 Task: Find connections with filter location Maniar with filter topic #Personaldevelopmentwith filter profile language Spanish with filter current company Software Testing and QA Company | Testbytes with filter school Skill-Lync with filter industry Retail Building Materials and Garden Equipment with filter service category Management Consulting with filter keywords title Restaurant Manager
Action: Mouse moved to (482, 68)
Screenshot: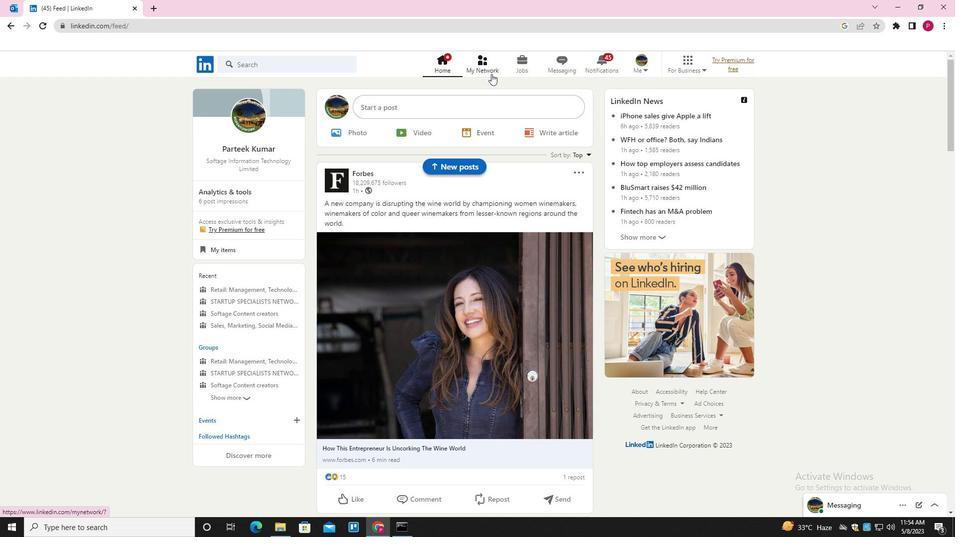 
Action: Mouse pressed left at (482, 68)
Screenshot: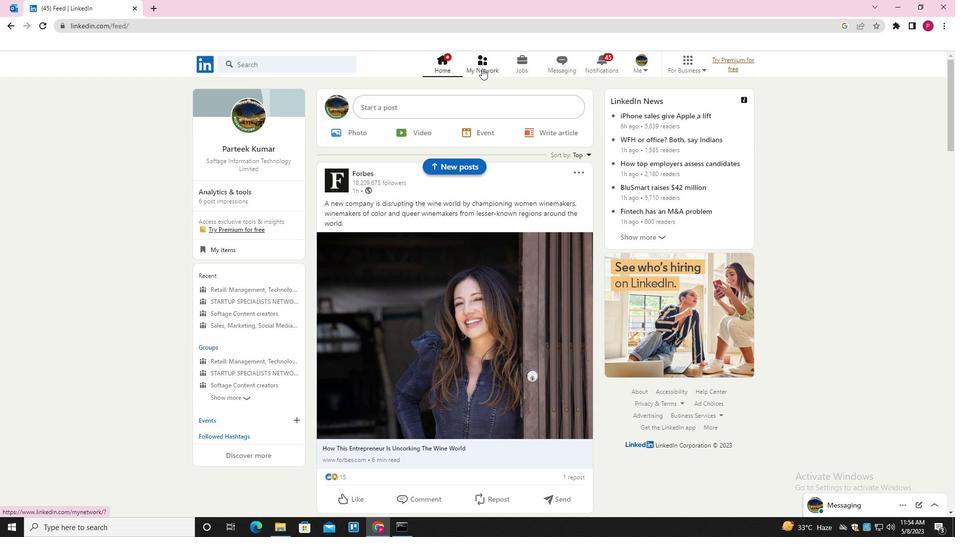 
Action: Mouse moved to (313, 124)
Screenshot: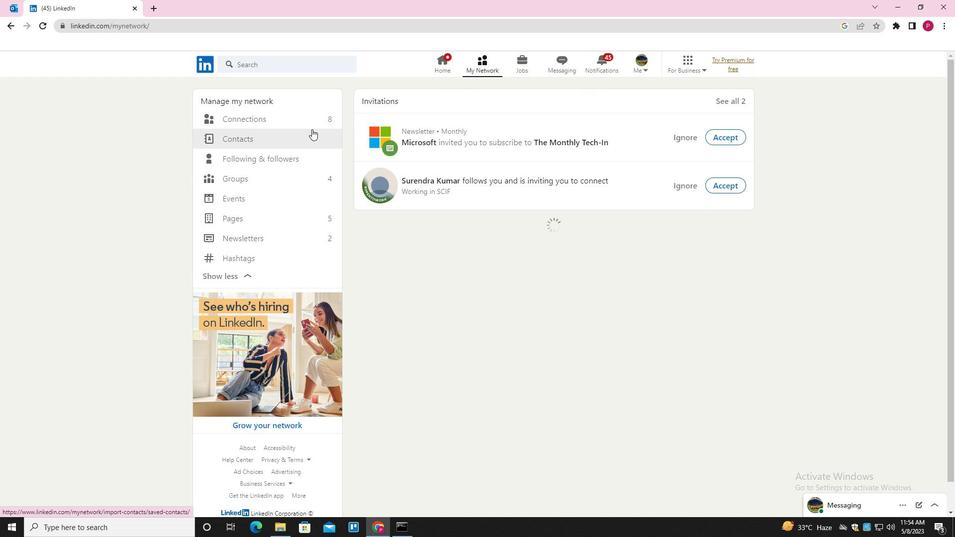 
Action: Mouse pressed left at (313, 124)
Screenshot: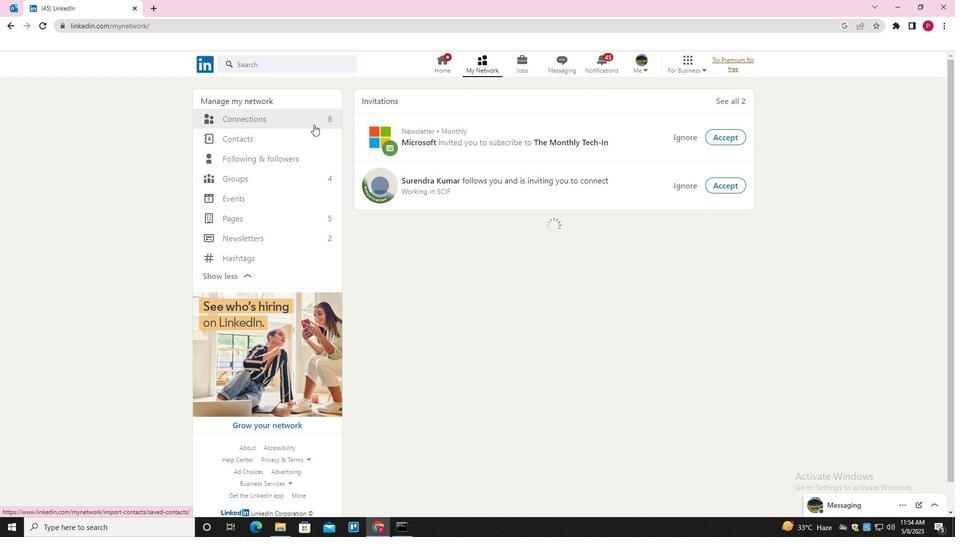 
Action: Mouse moved to (322, 122)
Screenshot: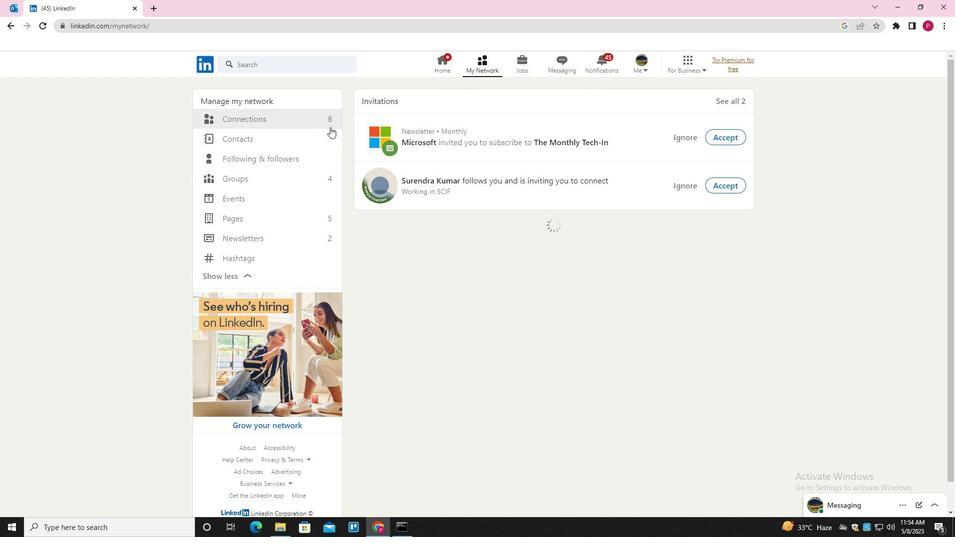 
Action: Mouse pressed left at (322, 122)
Screenshot: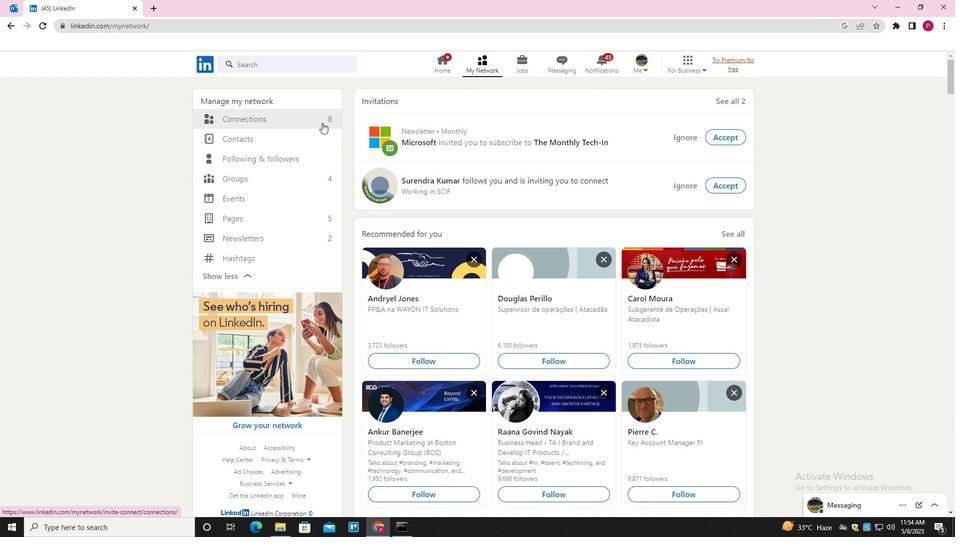 
Action: Mouse moved to (543, 117)
Screenshot: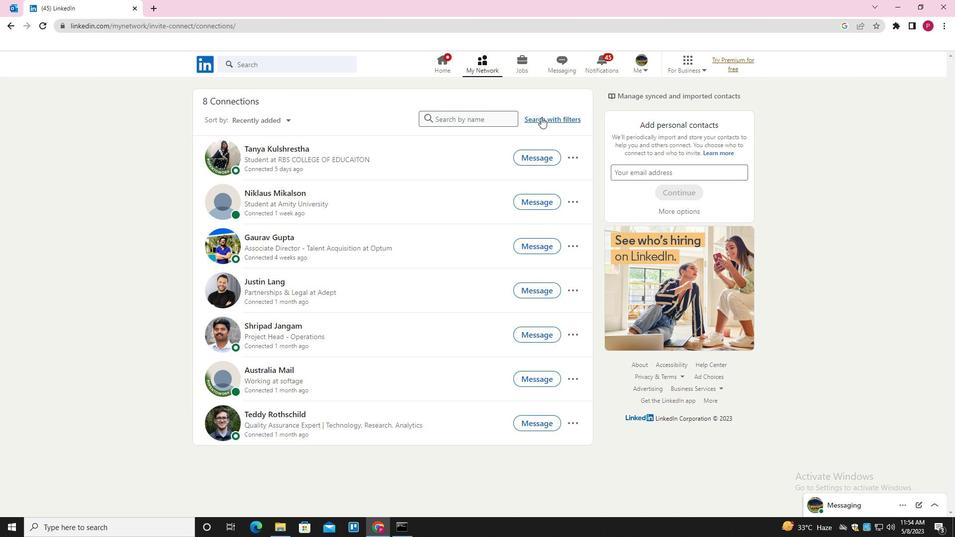 
Action: Mouse pressed left at (543, 117)
Screenshot: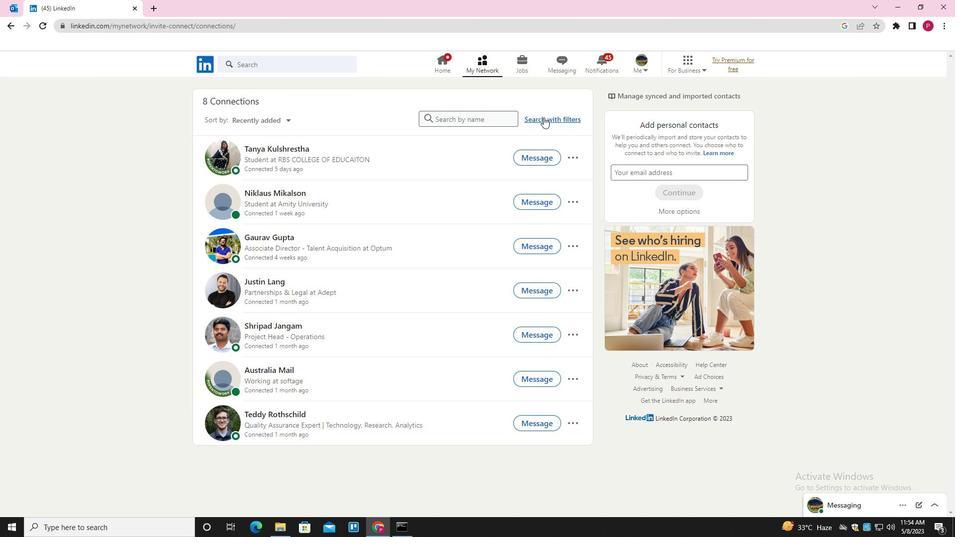
Action: Mouse moved to (513, 90)
Screenshot: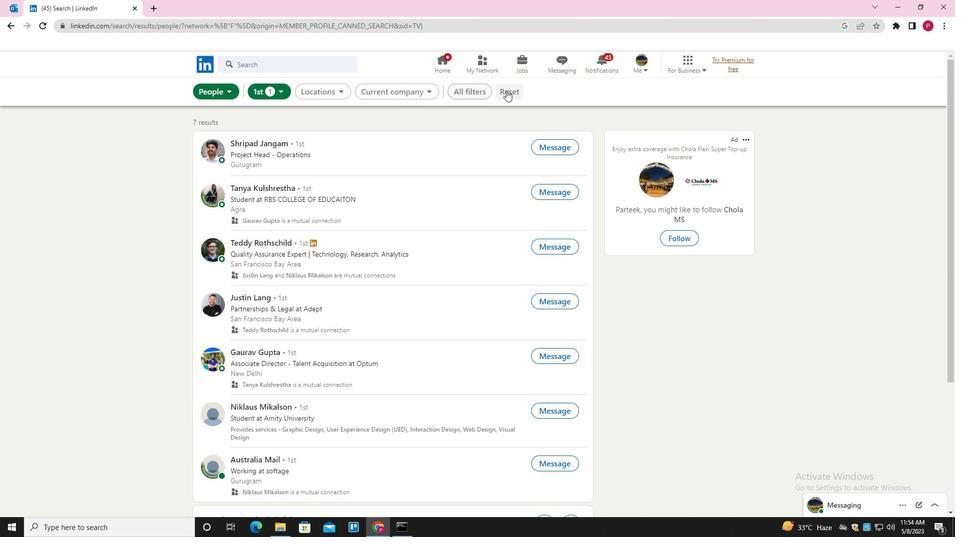 
Action: Mouse pressed left at (513, 90)
Screenshot: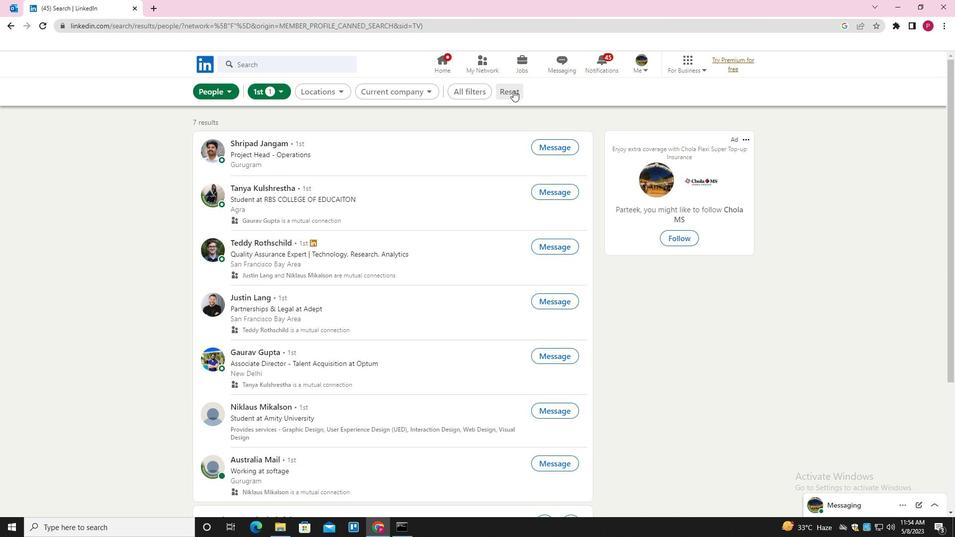 
Action: Mouse moved to (492, 91)
Screenshot: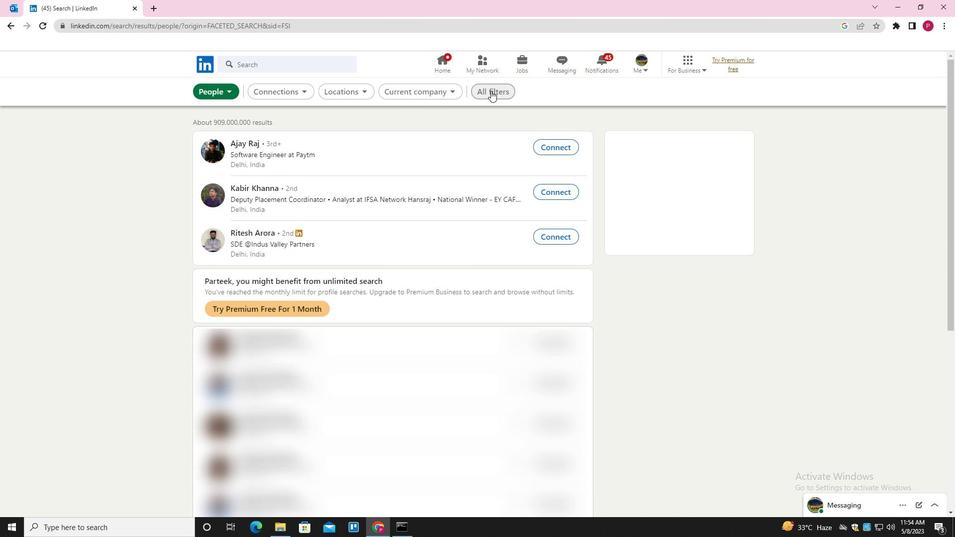 
Action: Mouse pressed left at (492, 91)
Screenshot: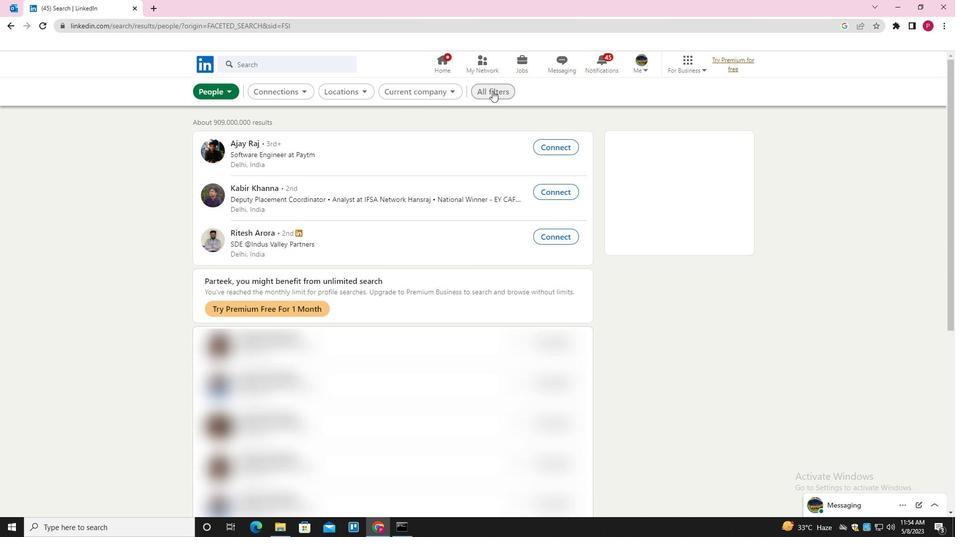 
Action: Mouse moved to (771, 269)
Screenshot: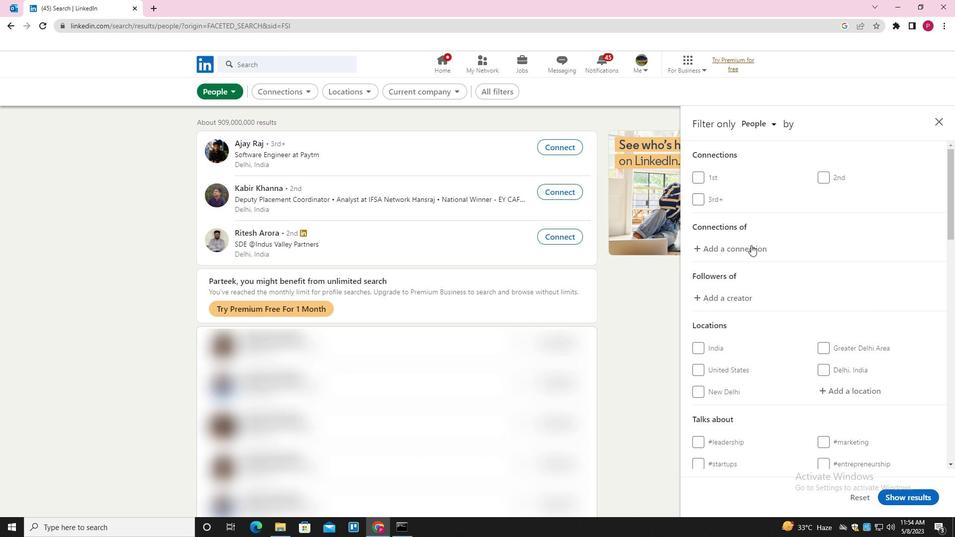 
Action: Mouse scrolled (771, 268) with delta (0, 0)
Screenshot: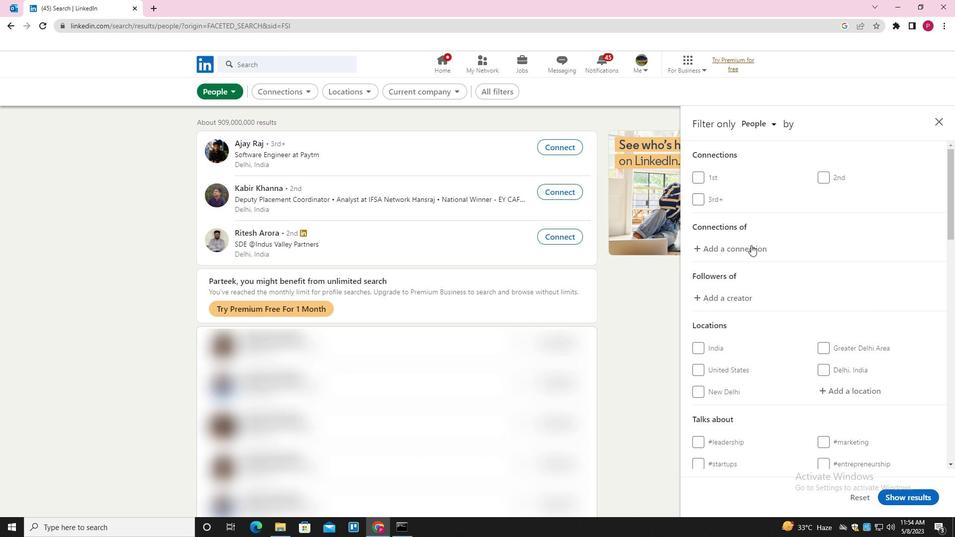 
Action: Mouse moved to (782, 282)
Screenshot: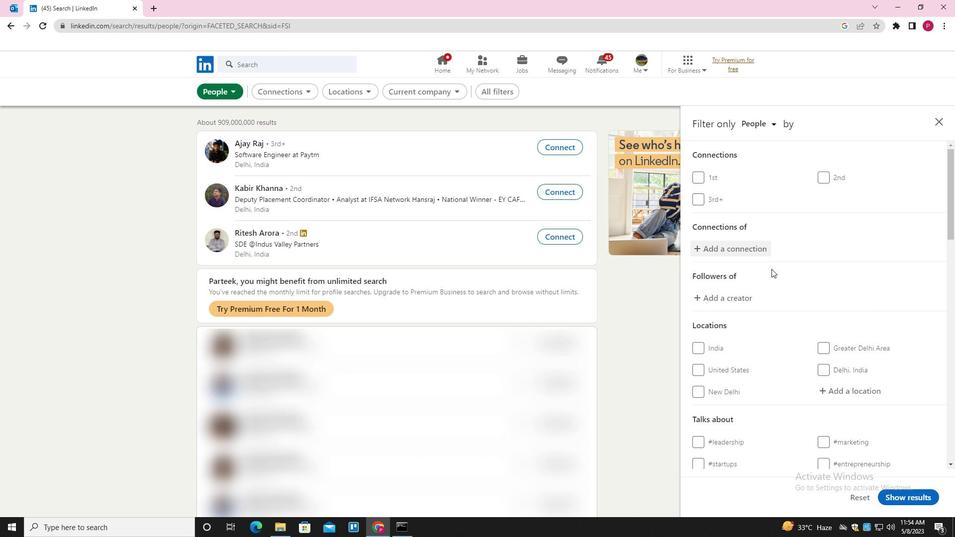 
Action: Mouse scrolled (782, 281) with delta (0, 0)
Screenshot: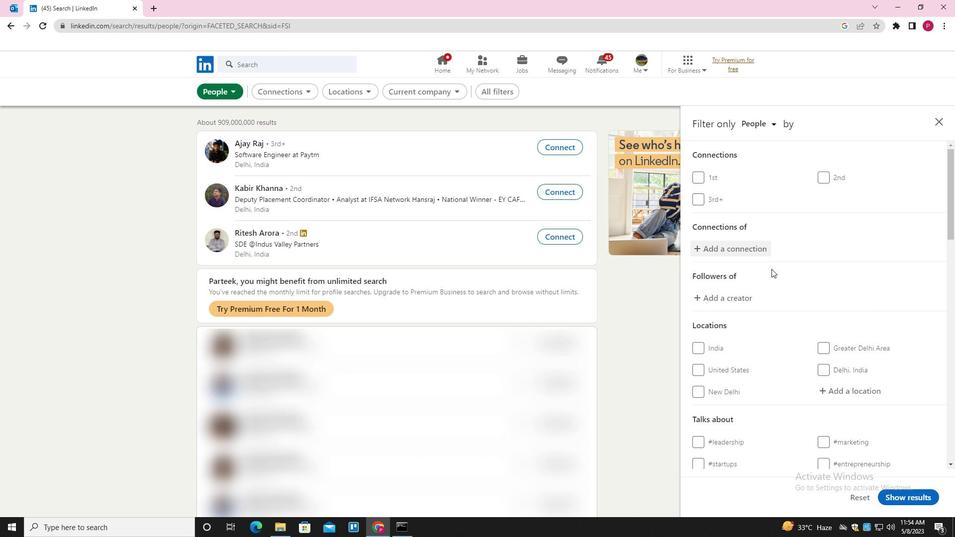
Action: Mouse moved to (857, 292)
Screenshot: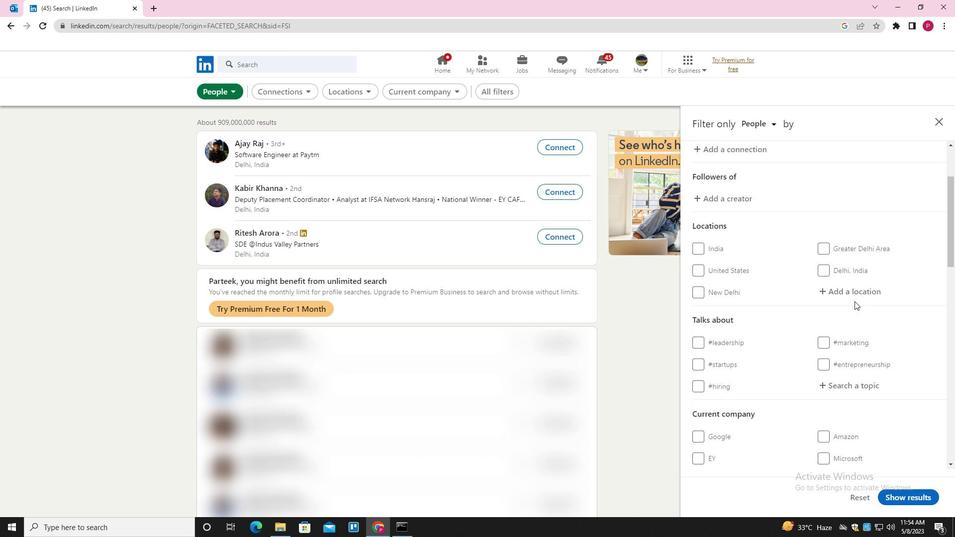 
Action: Mouse pressed left at (857, 292)
Screenshot: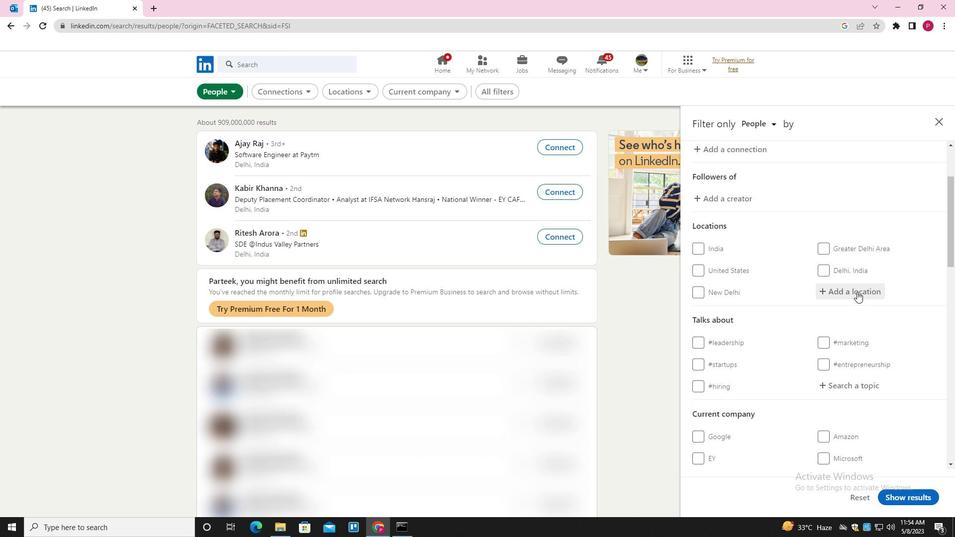 
Action: Key pressed <Key.shift><Key.shift><Key.shift><Key.shift><Key.shift><Key.shift><Key.shift><Key.shift><Key.shift><Key.shift><Key.shift><Key.shift><Key.shift>NANIAR<Key.backspace><Key.backspace><Key.backspace><Key.backspace><Key.backspace><Key.backspace><Key.shift><Key.shift>MANIAR<Key.down><Key.enter>
Screenshot: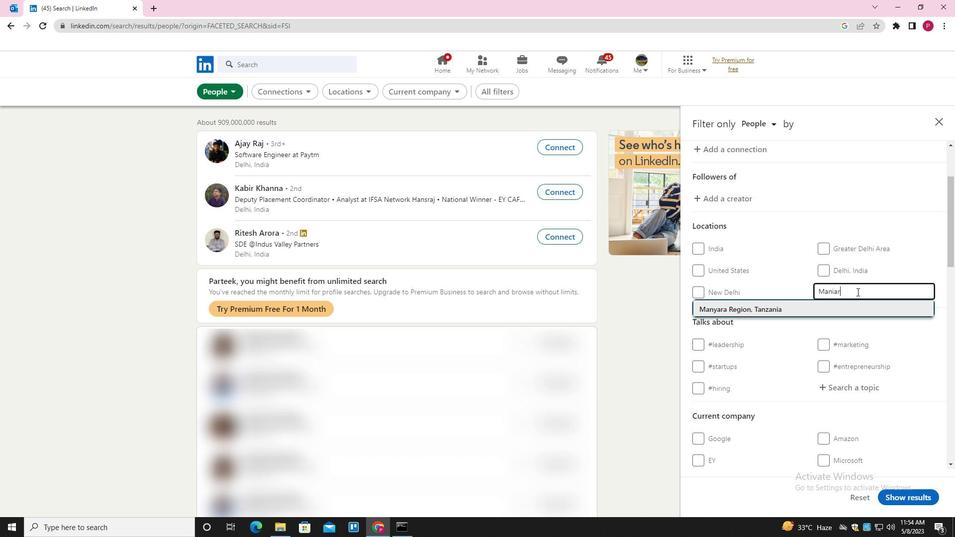 
Action: Mouse moved to (854, 323)
Screenshot: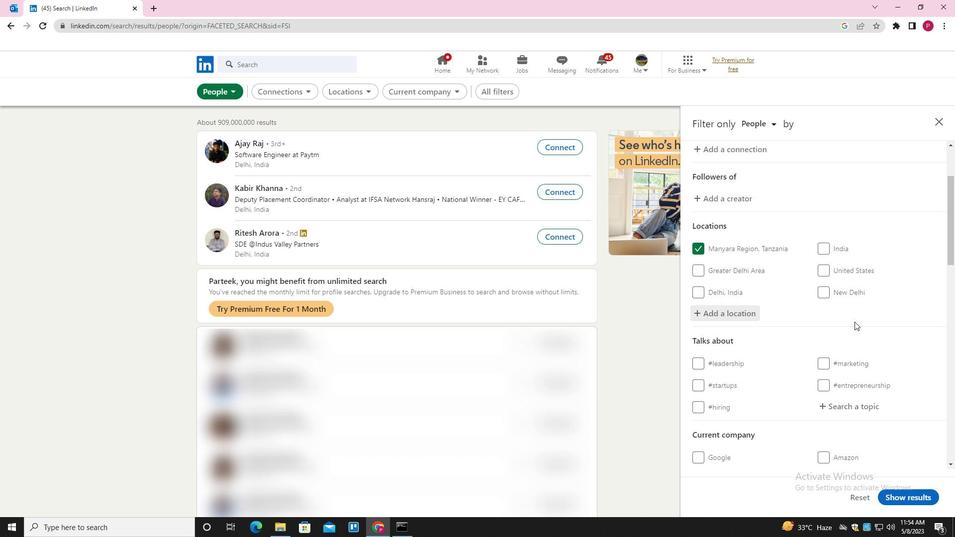 
Action: Mouse scrolled (854, 322) with delta (0, 0)
Screenshot: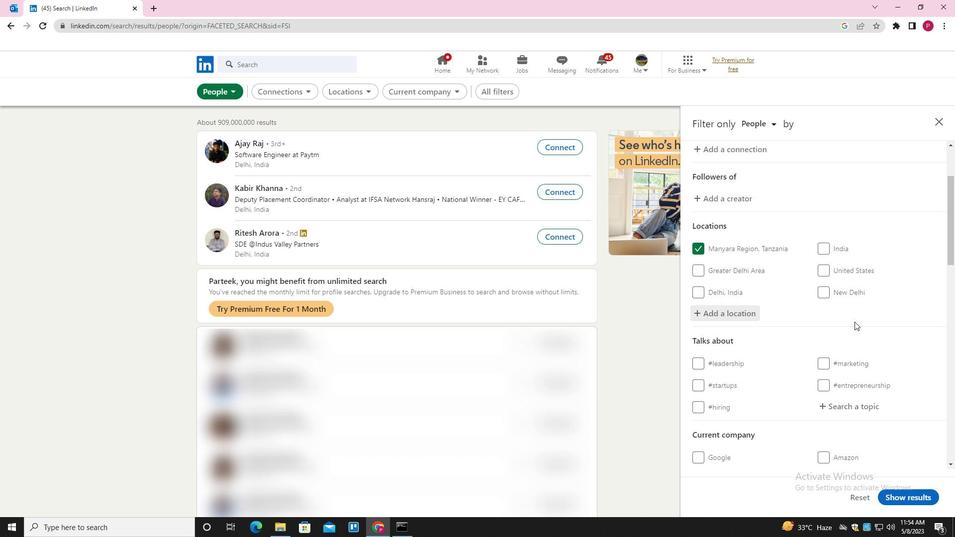 
Action: Mouse moved to (854, 323)
Screenshot: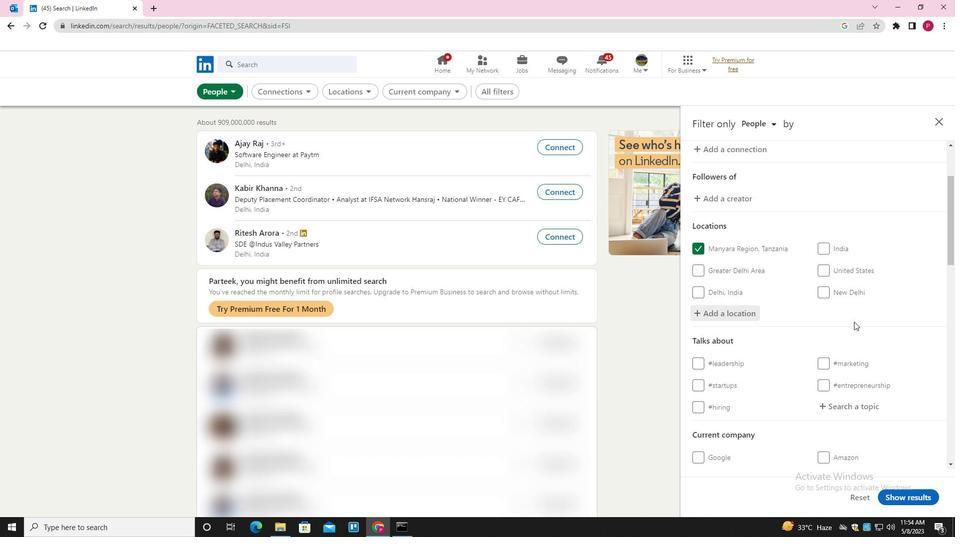 
Action: Mouse scrolled (854, 323) with delta (0, 0)
Screenshot: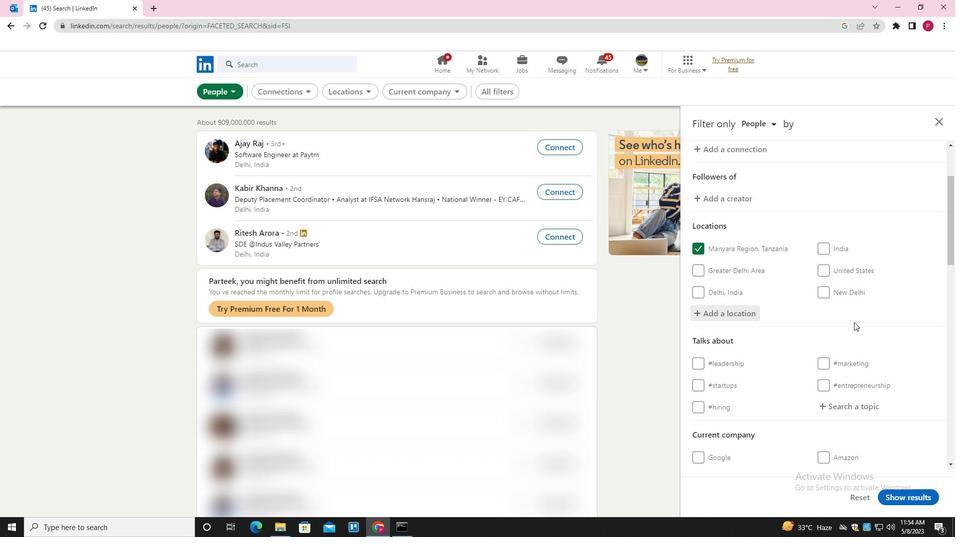 
Action: Mouse scrolled (854, 323) with delta (0, 0)
Screenshot: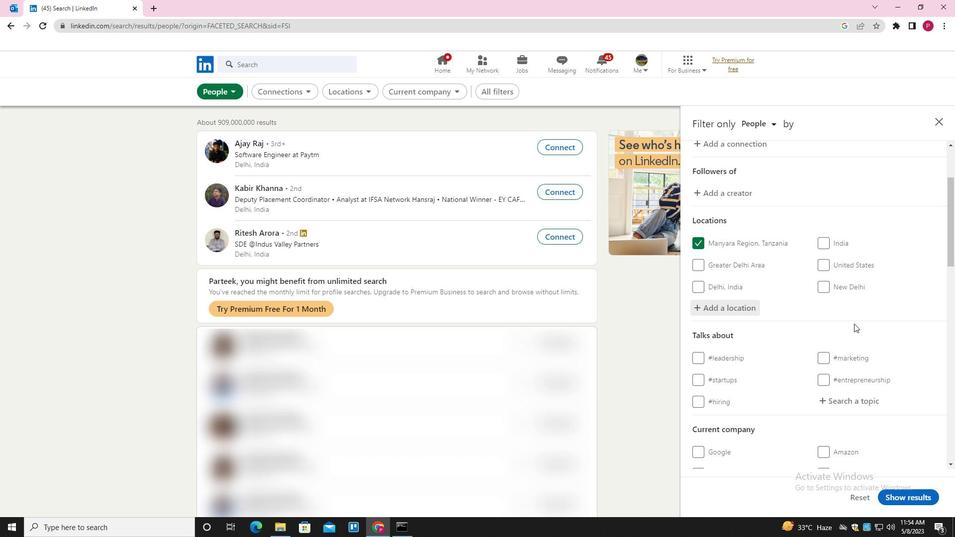 
Action: Mouse moved to (849, 255)
Screenshot: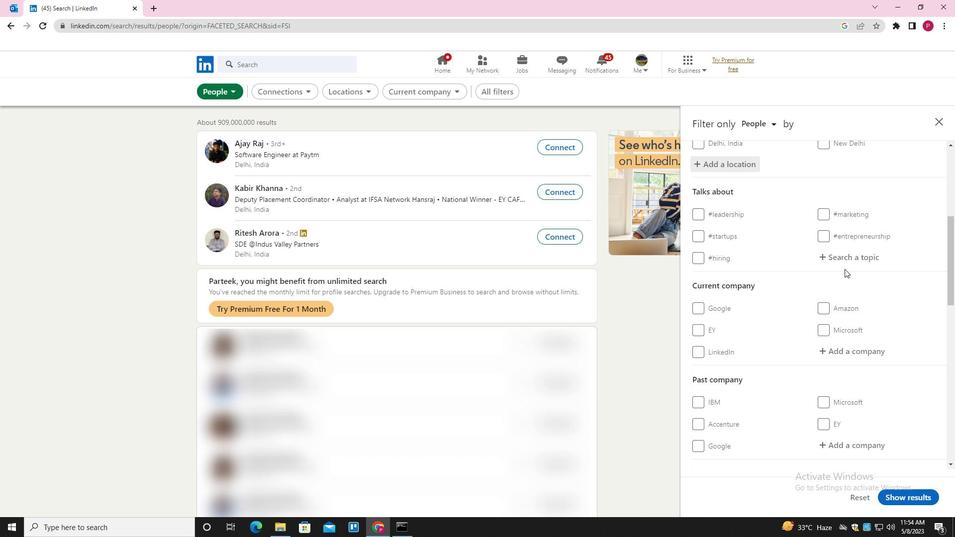 
Action: Mouse pressed left at (849, 255)
Screenshot: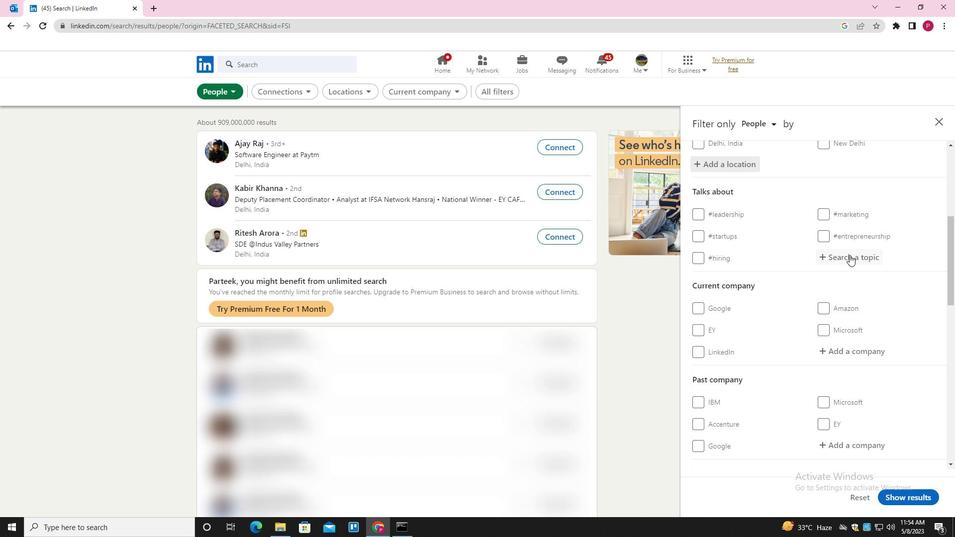 
Action: Key pressed PERSONALDEVELOPMENT<Key.down><Key.enter>
Screenshot: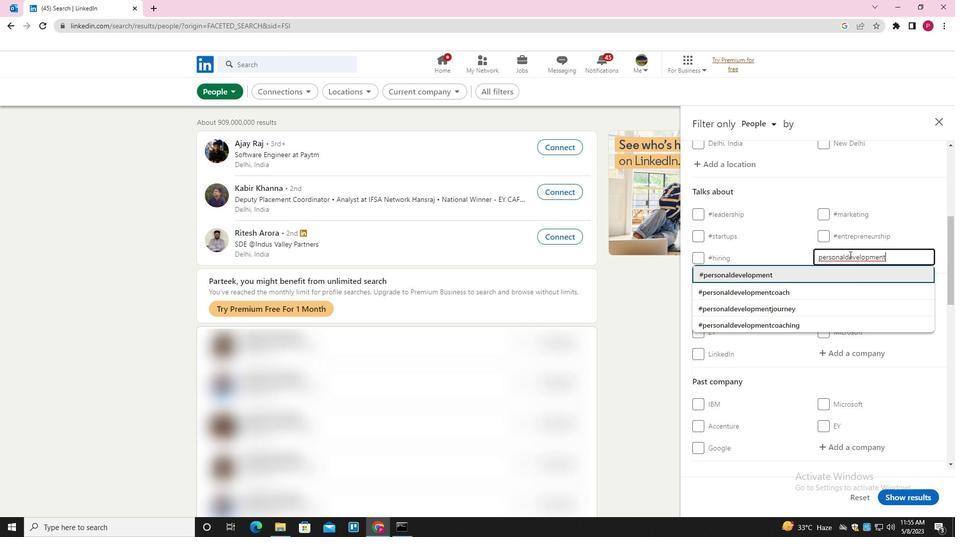 
Action: Mouse moved to (837, 269)
Screenshot: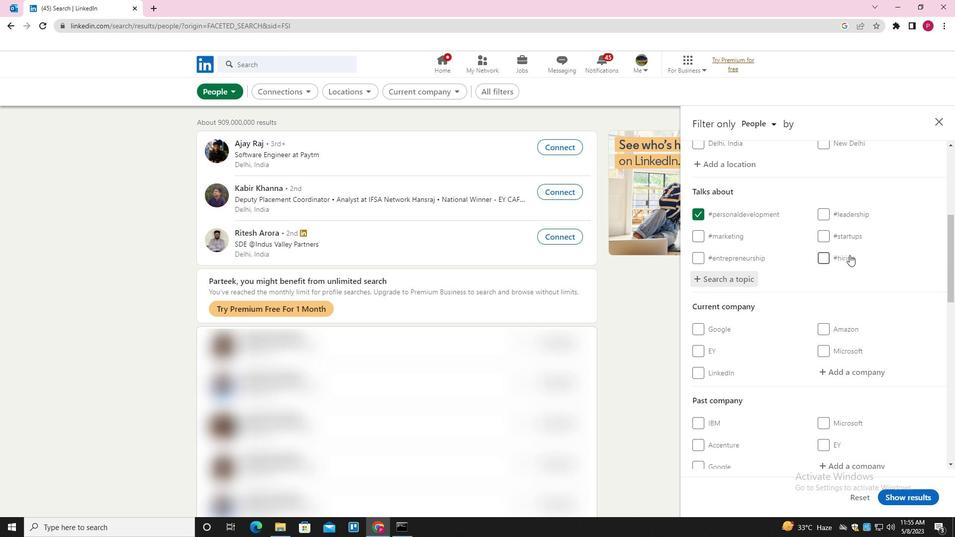 
Action: Mouse scrolled (837, 268) with delta (0, 0)
Screenshot: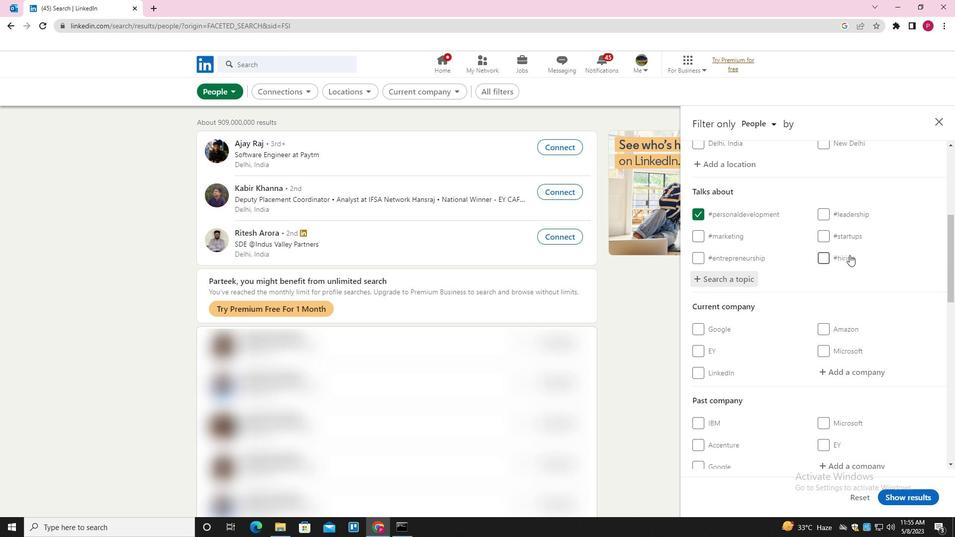 
Action: Mouse moved to (835, 279)
Screenshot: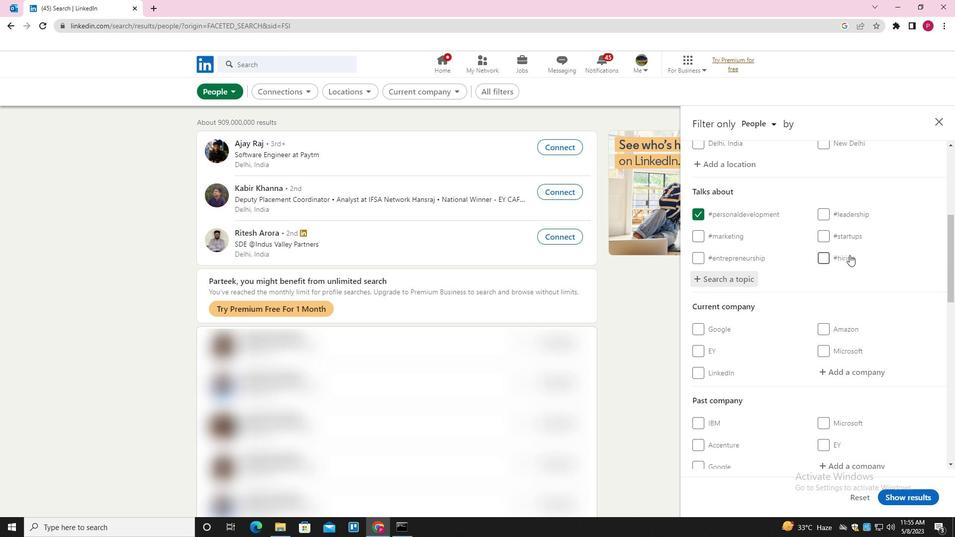 
Action: Mouse scrolled (835, 279) with delta (0, 0)
Screenshot: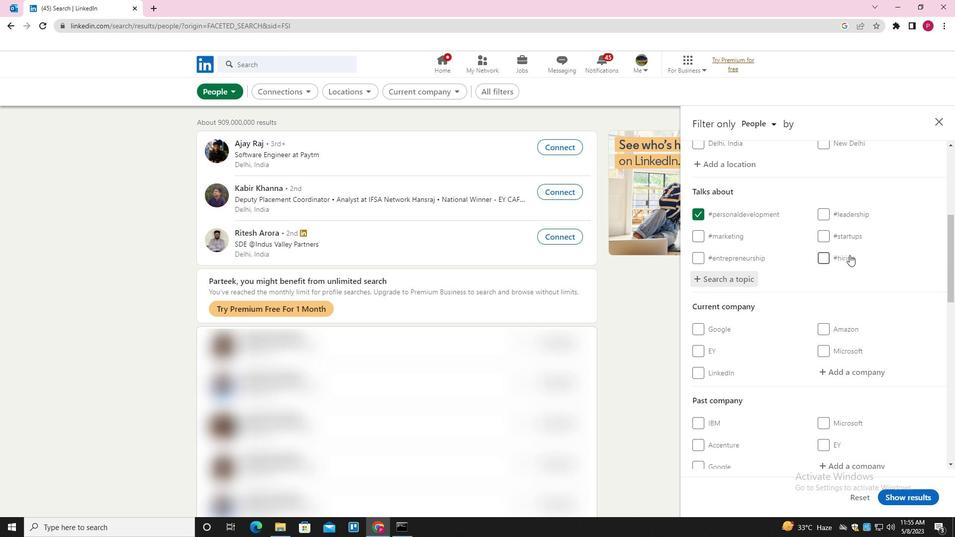 
Action: Mouse moved to (832, 291)
Screenshot: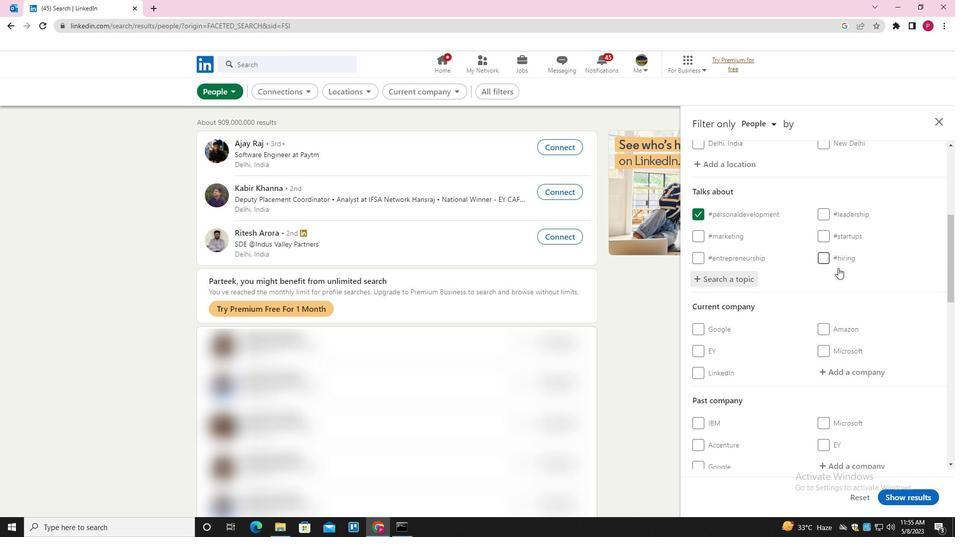 
Action: Mouse scrolled (832, 290) with delta (0, 0)
Screenshot: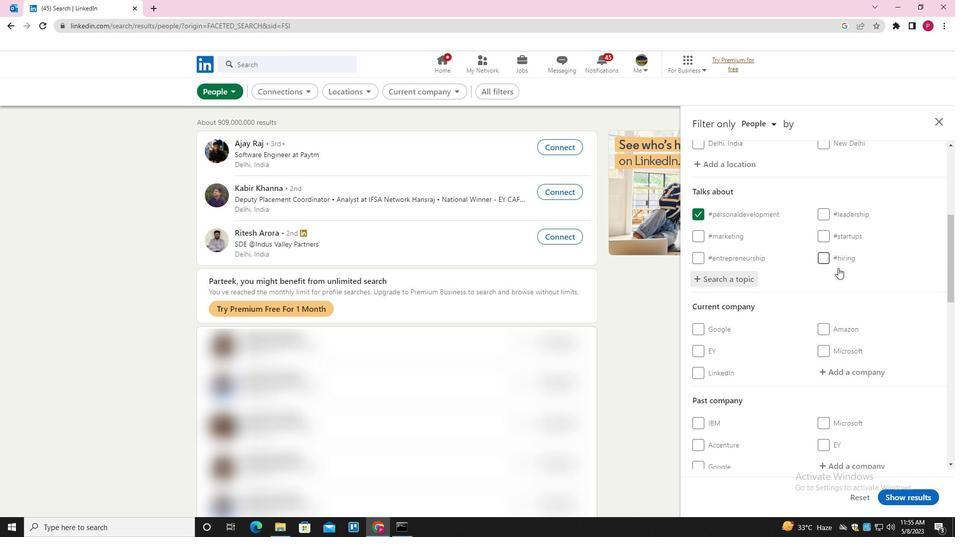 
Action: Mouse moved to (829, 298)
Screenshot: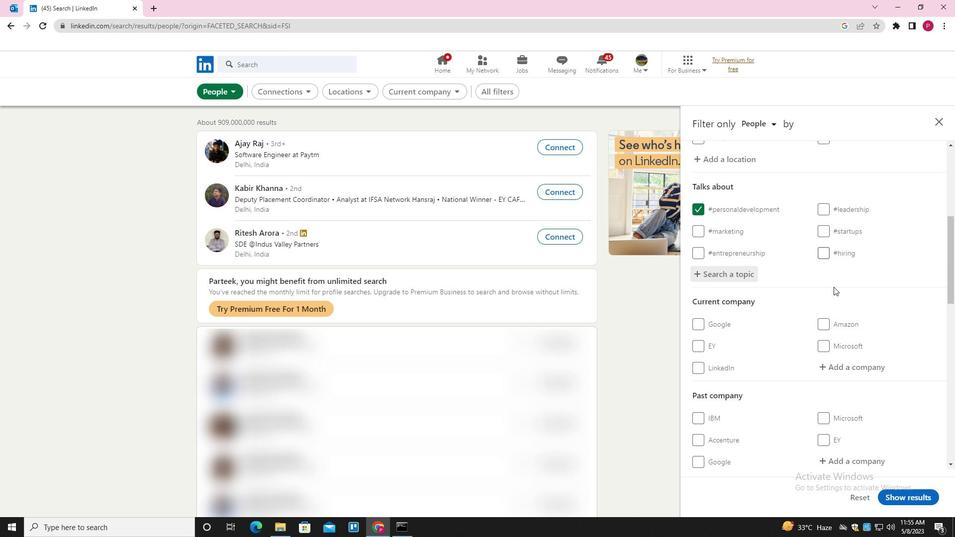 
Action: Mouse scrolled (829, 297) with delta (0, 0)
Screenshot: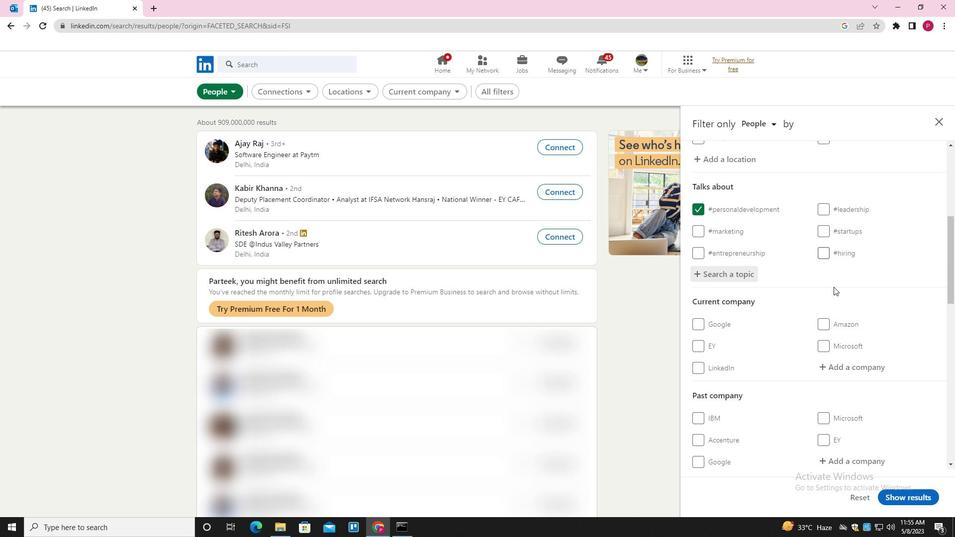
Action: Mouse moved to (824, 308)
Screenshot: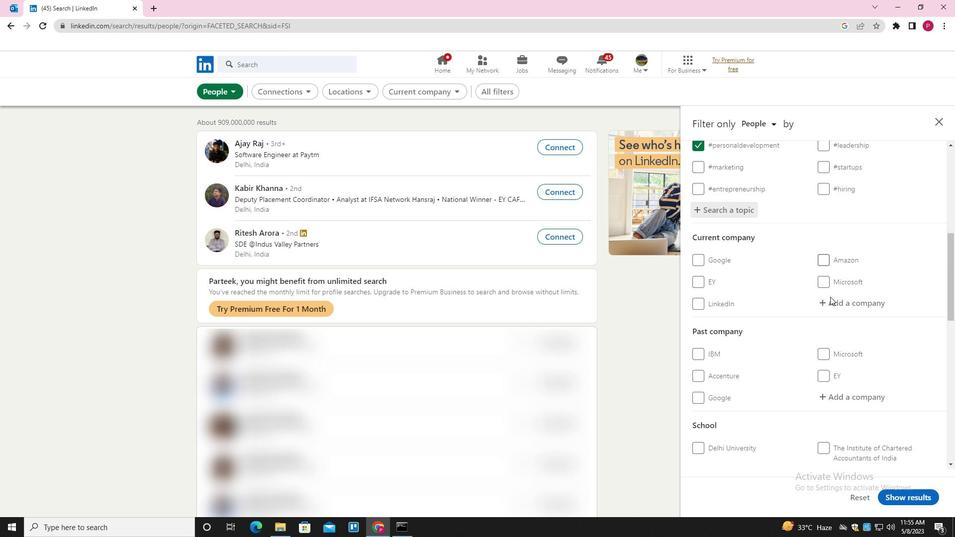 
Action: Mouse scrolled (824, 308) with delta (0, 0)
Screenshot: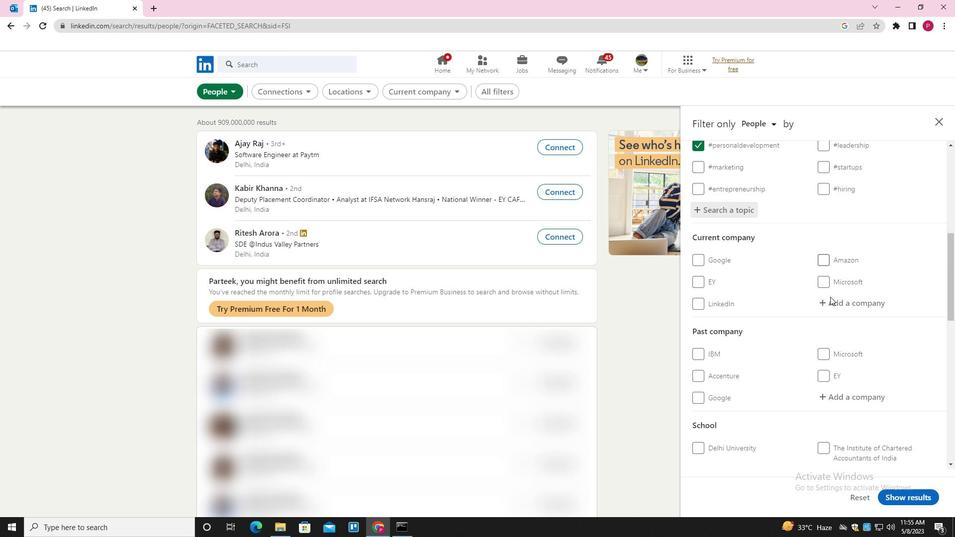 
Action: Mouse moved to (786, 332)
Screenshot: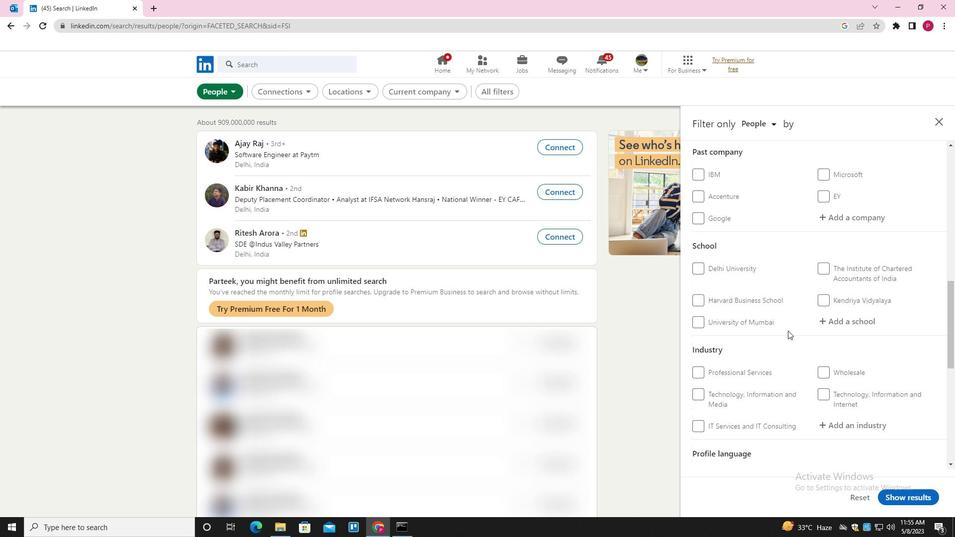 
Action: Mouse scrolled (786, 331) with delta (0, 0)
Screenshot: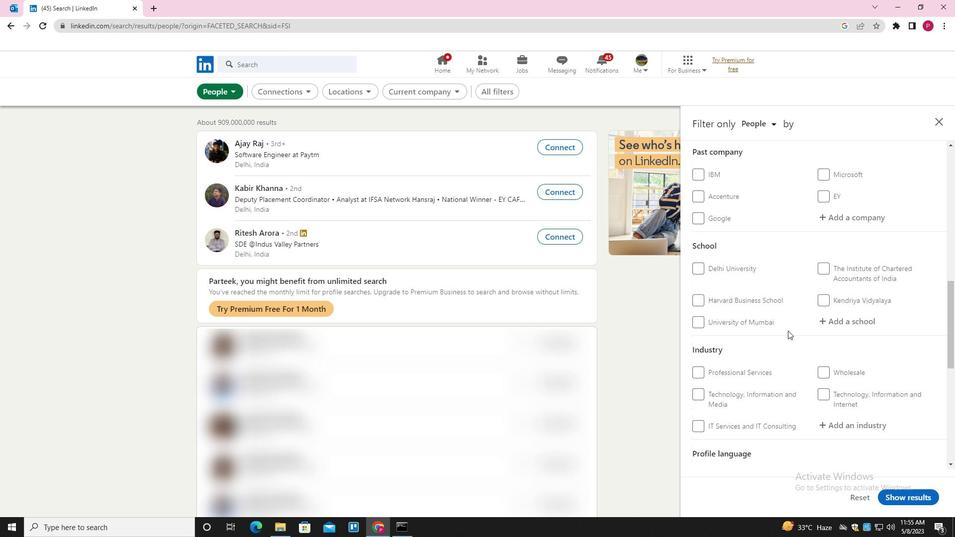 
Action: Mouse scrolled (786, 331) with delta (0, 0)
Screenshot: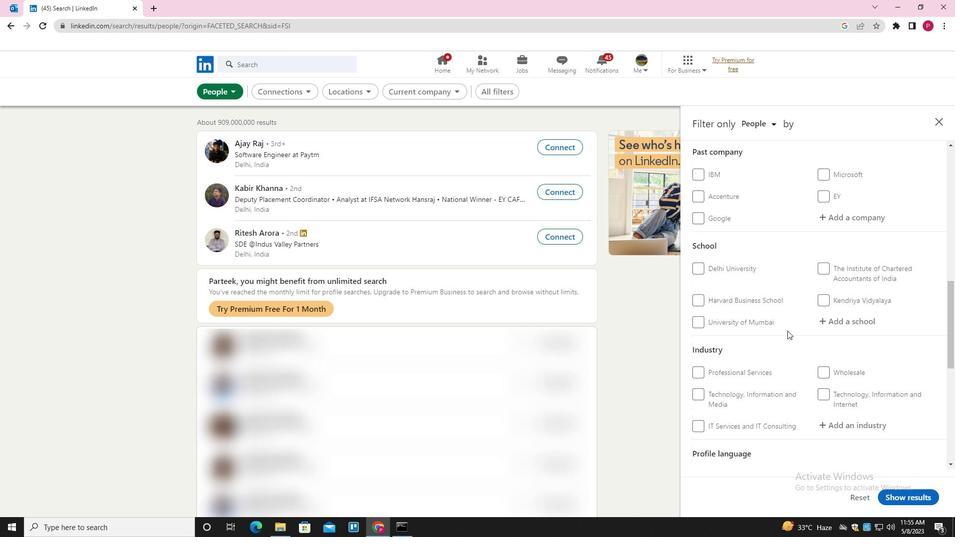 
Action: Mouse scrolled (786, 331) with delta (0, 0)
Screenshot: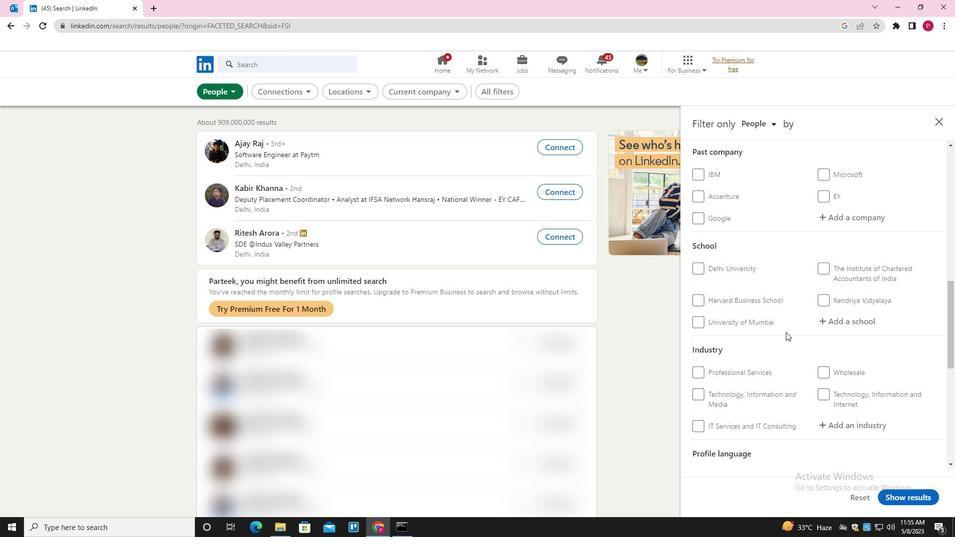 
Action: Mouse scrolled (786, 331) with delta (0, 0)
Screenshot: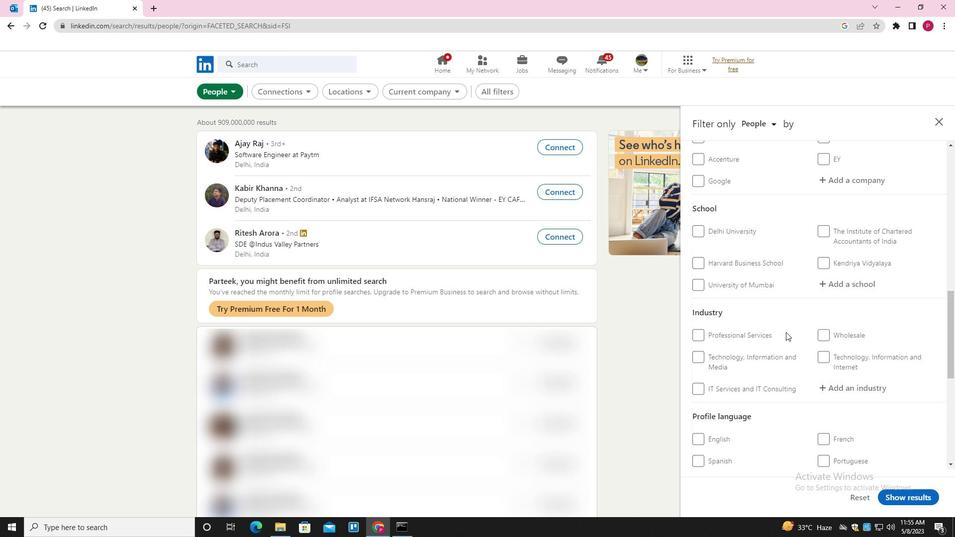 
Action: Mouse scrolled (786, 331) with delta (0, 0)
Screenshot: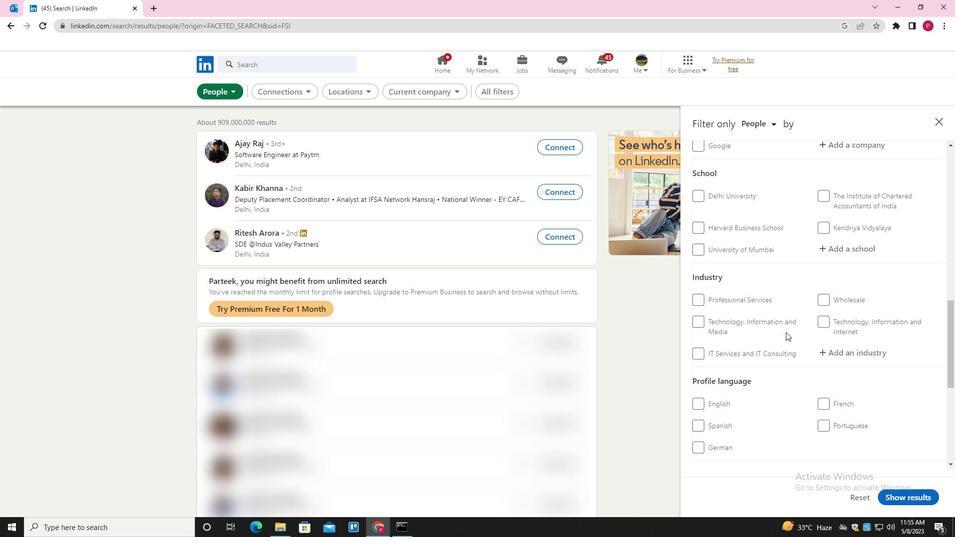 
Action: Mouse moved to (703, 250)
Screenshot: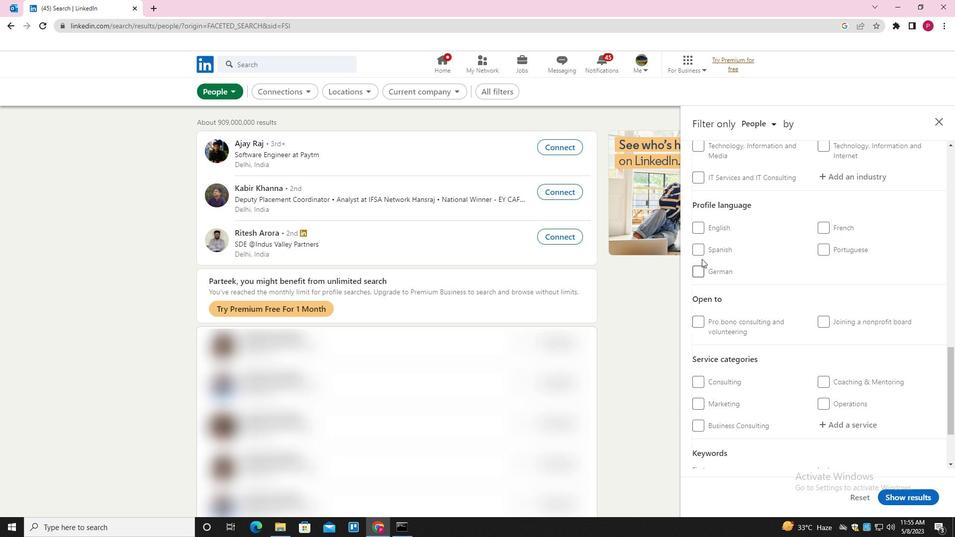 
Action: Mouse pressed left at (703, 250)
Screenshot: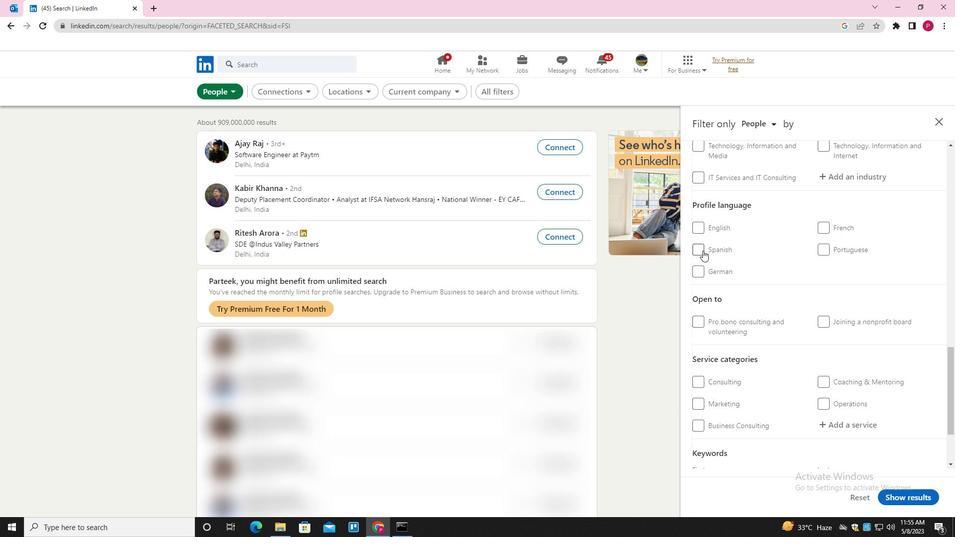 
Action: Mouse moved to (769, 290)
Screenshot: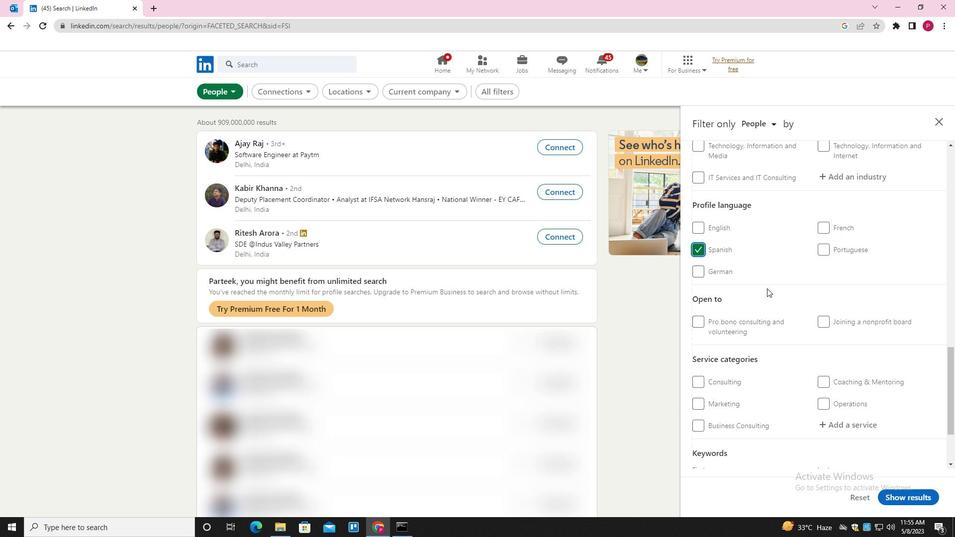 
Action: Mouse scrolled (769, 291) with delta (0, 0)
Screenshot: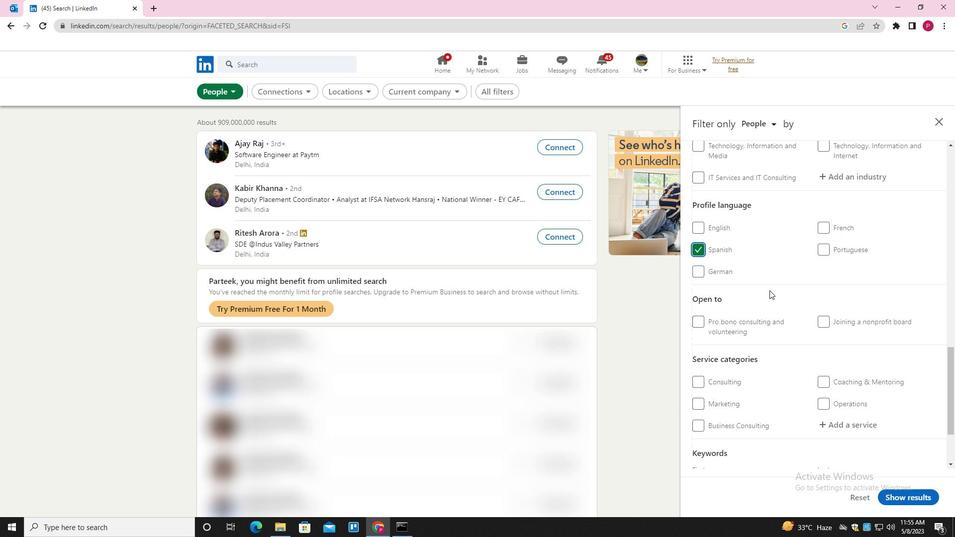 
Action: Mouse scrolled (769, 291) with delta (0, 0)
Screenshot: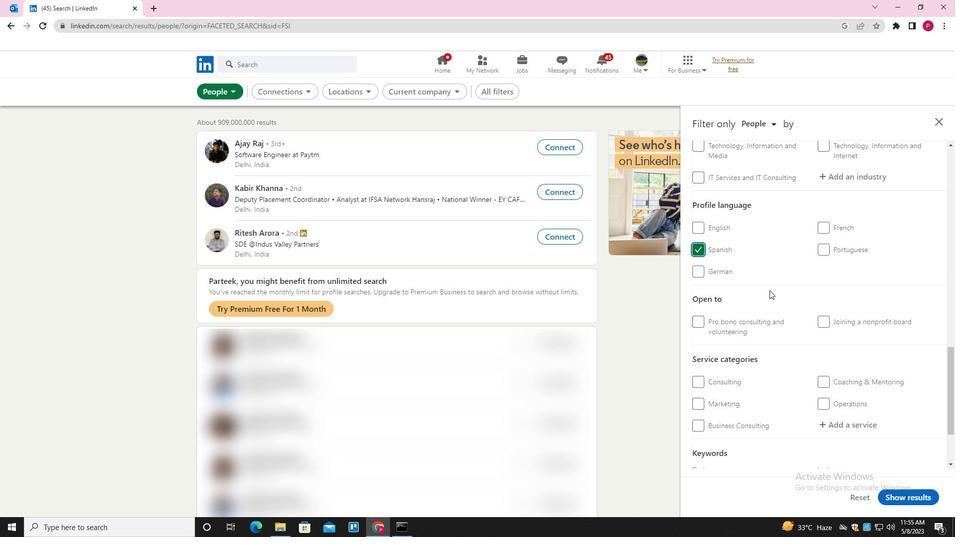 
Action: Mouse scrolled (769, 291) with delta (0, 0)
Screenshot: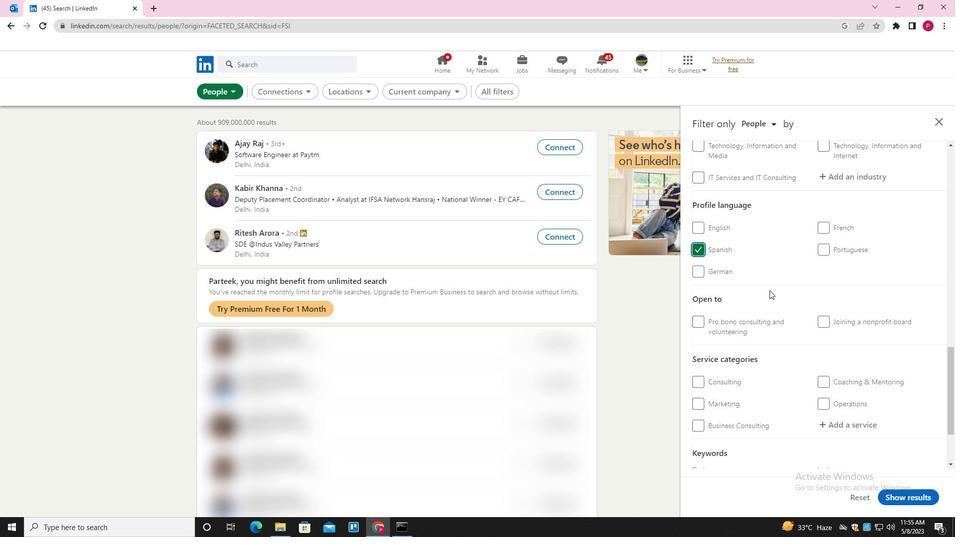 
Action: Mouse scrolled (769, 291) with delta (0, 0)
Screenshot: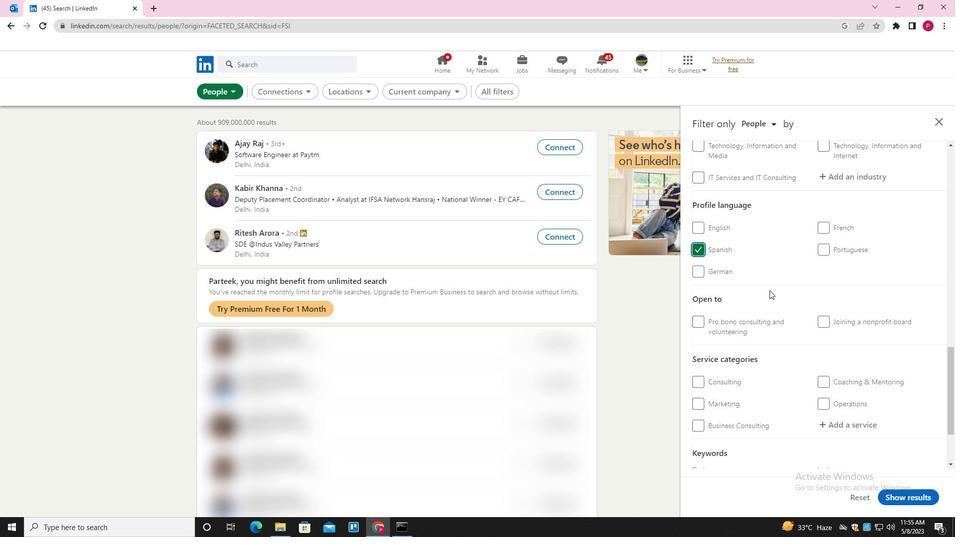 
Action: Mouse scrolled (769, 291) with delta (0, 0)
Screenshot: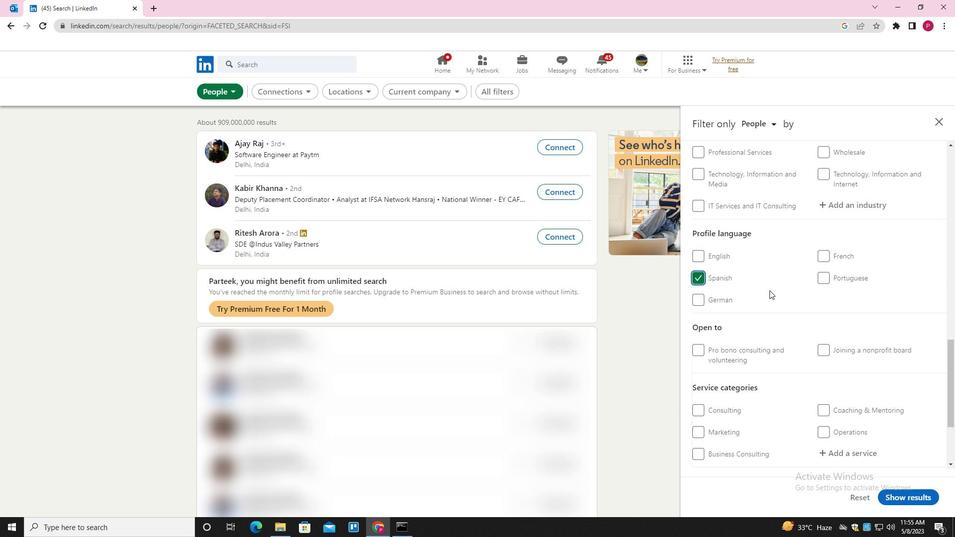 
Action: Mouse scrolled (769, 291) with delta (0, 0)
Screenshot: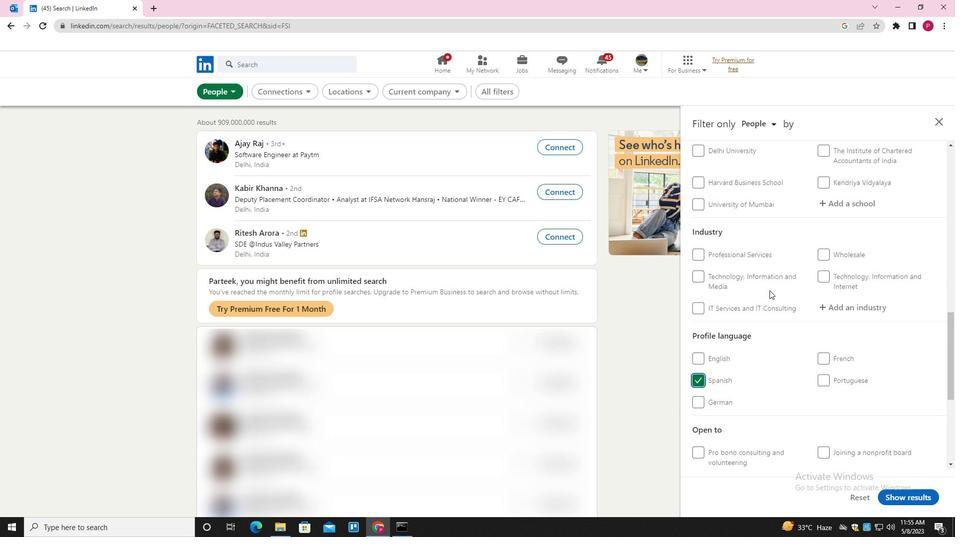 
Action: Mouse scrolled (769, 291) with delta (0, 0)
Screenshot: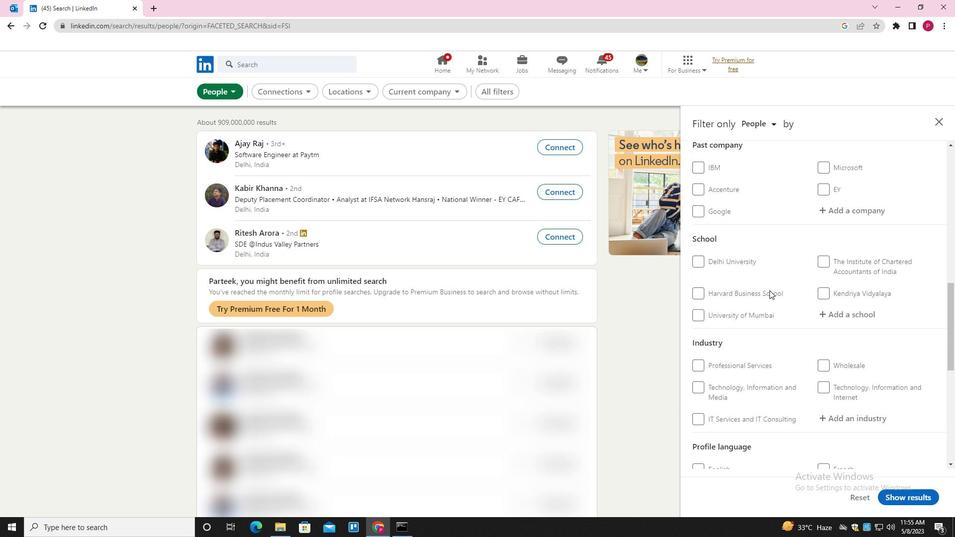 
Action: Mouse moved to (855, 220)
Screenshot: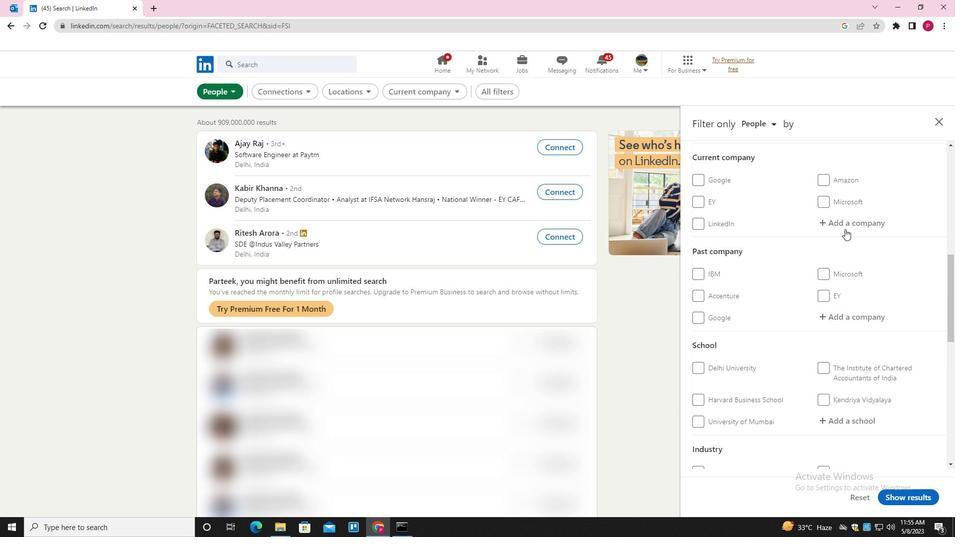 
Action: Mouse pressed left at (855, 220)
Screenshot: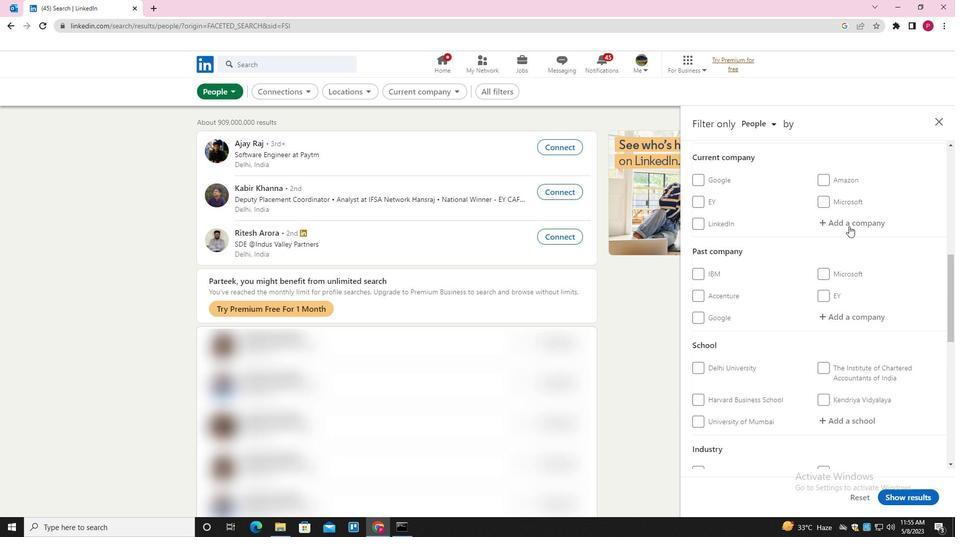 
Action: Mouse moved to (853, 222)
Screenshot: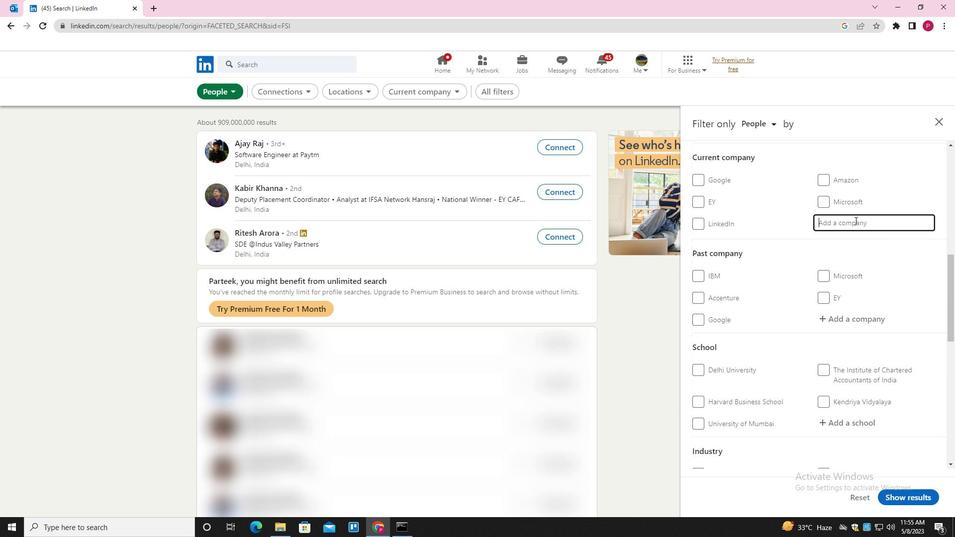 
Action: Key pressed <Key.shift>SOFTWARE<Key.space><Key.shift>TESTING<Key.space>AND<Key.space><Key.shift>QA<Key.space><Key.shift>COMPANT<Key.backspace>Y<Key.down><Key.enter>
Screenshot: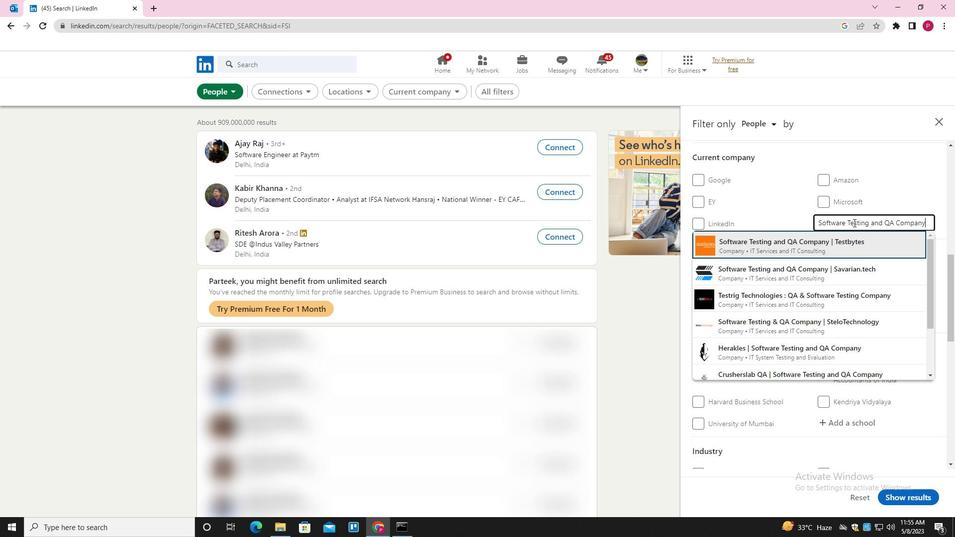 
Action: Mouse moved to (824, 301)
Screenshot: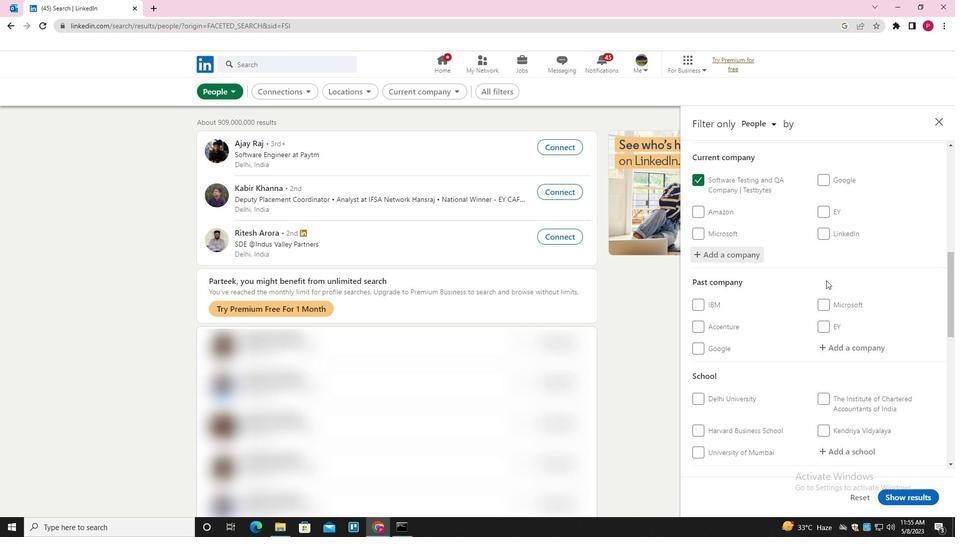 
Action: Mouse scrolled (824, 300) with delta (0, 0)
Screenshot: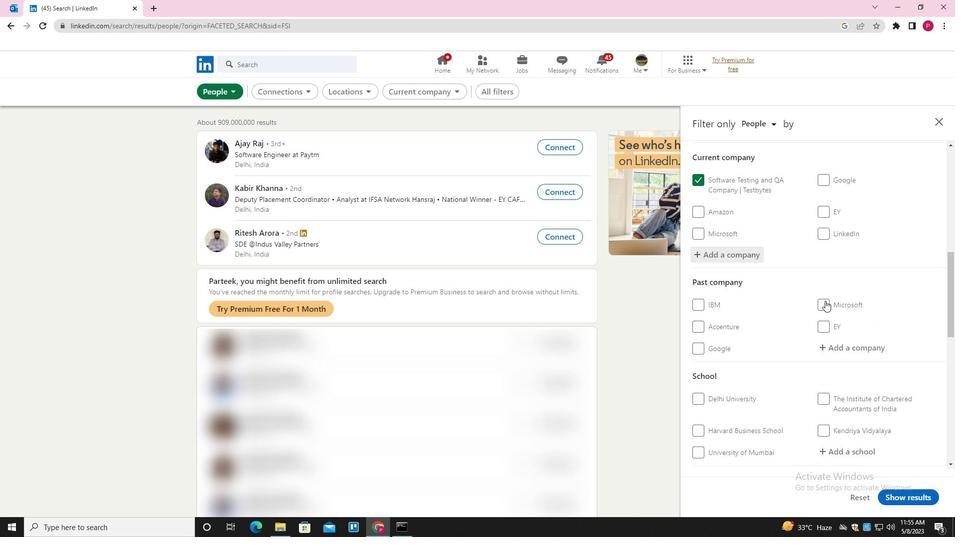 
Action: Mouse scrolled (824, 300) with delta (0, 0)
Screenshot: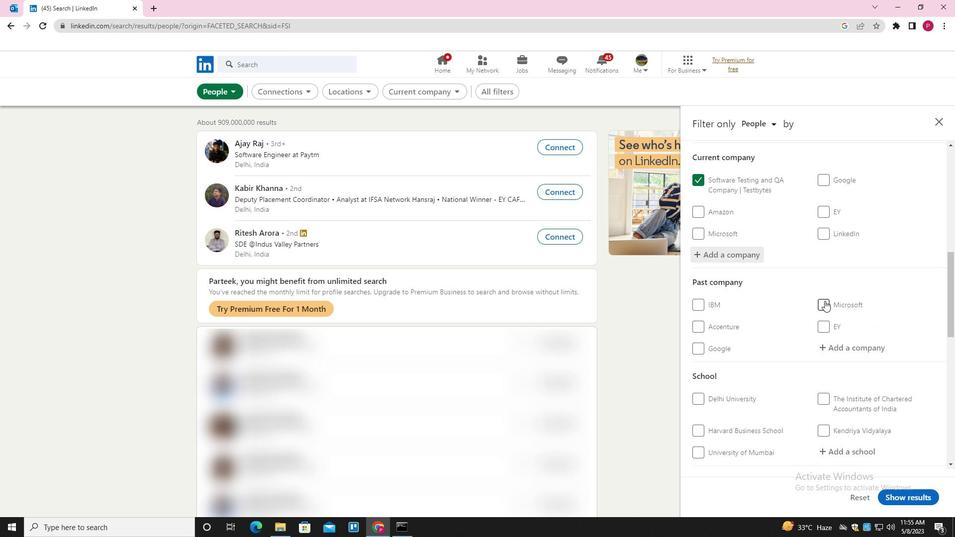 
Action: Mouse moved to (824, 302)
Screenshot: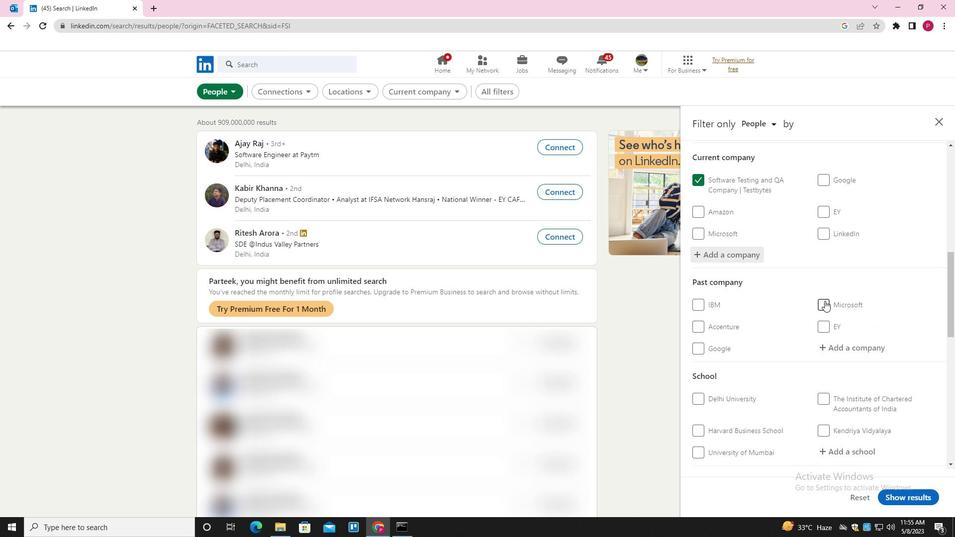 
Action: Mouse scrolled (824, 301) with delta (0, 0)
Screenshot: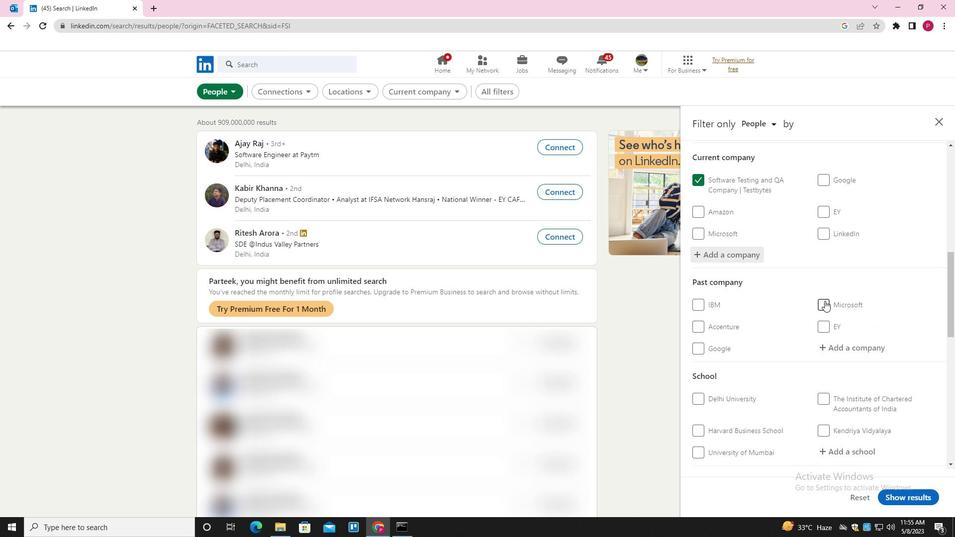 
Action: Mouse moved to (826, 306)
Screenshot: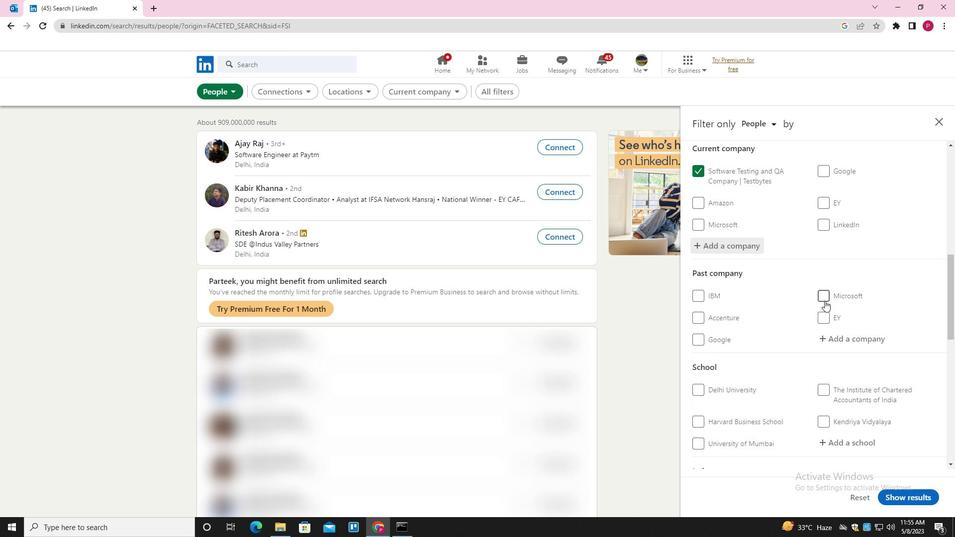 
Action: Mouse scrolled (826, 306) with delta (0, 0)
Screenshot: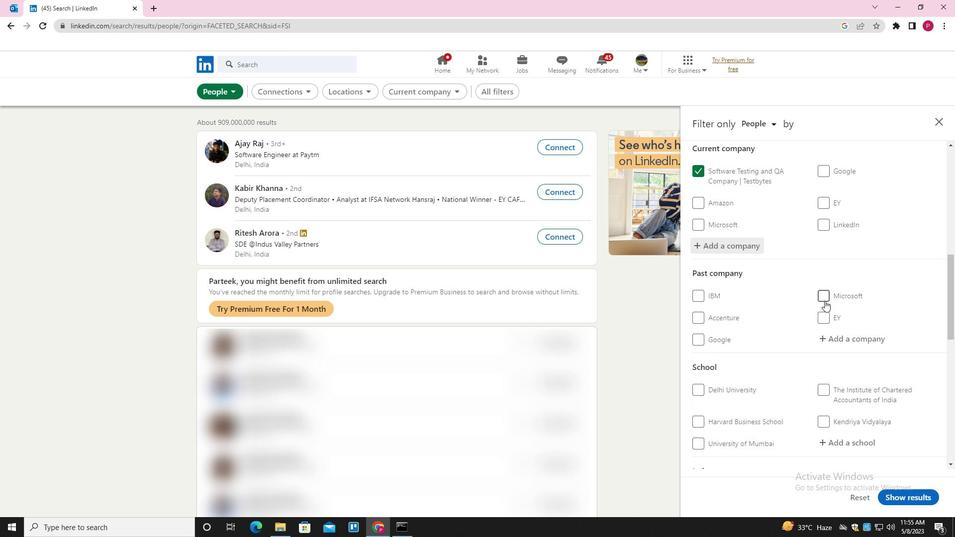 
Action: Mouse moved to (828, 308)
Screenshot: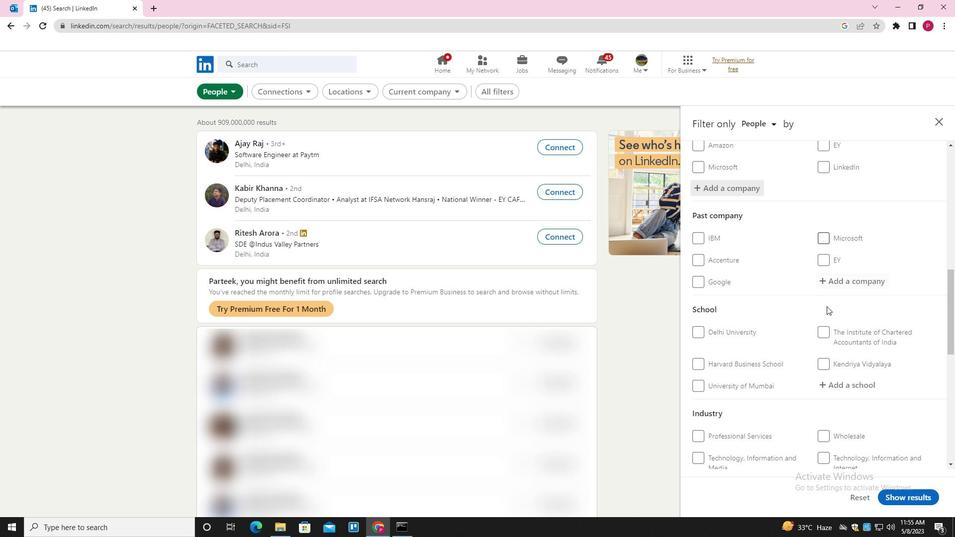 
Action: Mouse scrolled (828, 307) with delta (0, 0)
Screenshot: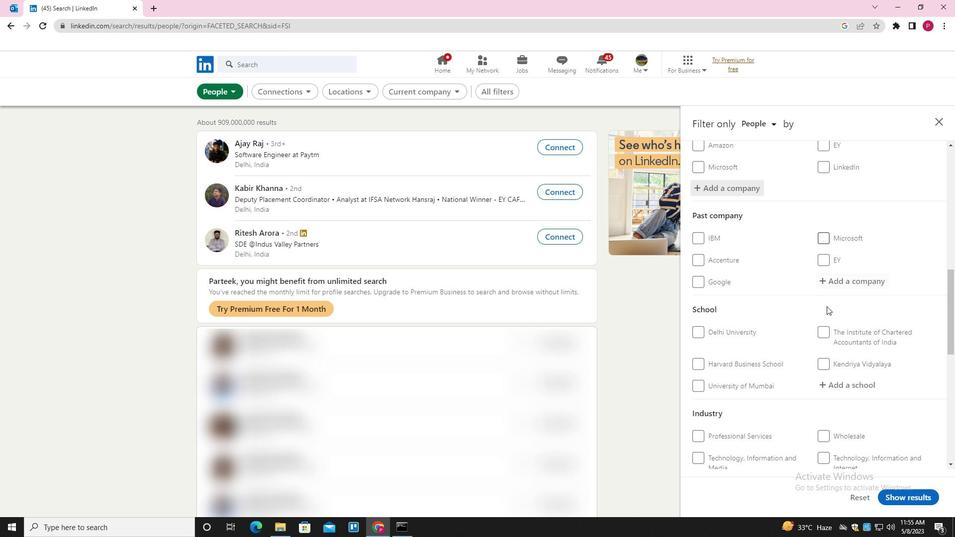 
Action: Mouse moved to (855, 201)
Screenshot: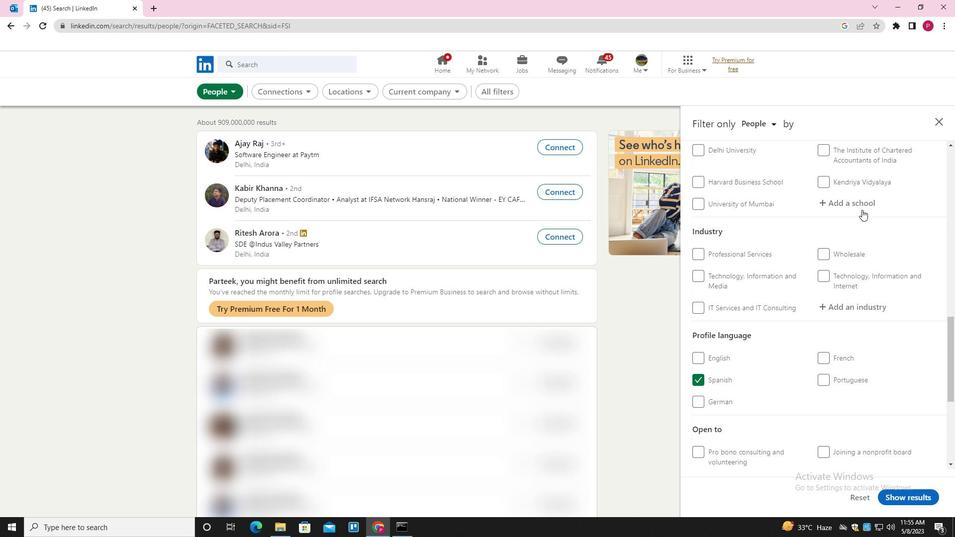 
Action: Mouse pressed left at (855, 201)
Screenshot: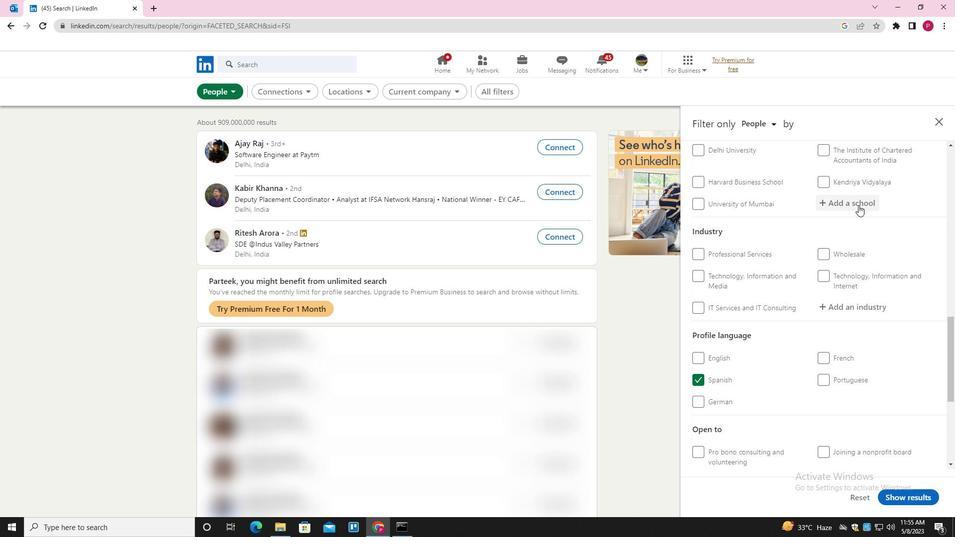 
Action: Key pressed <Key.shift><Key.shift><Key.shift><Key.shift><Key.shift><Key.shift><Key.shift><Key.shift><Key.shift><Key.shift>SKILL
Screenshot: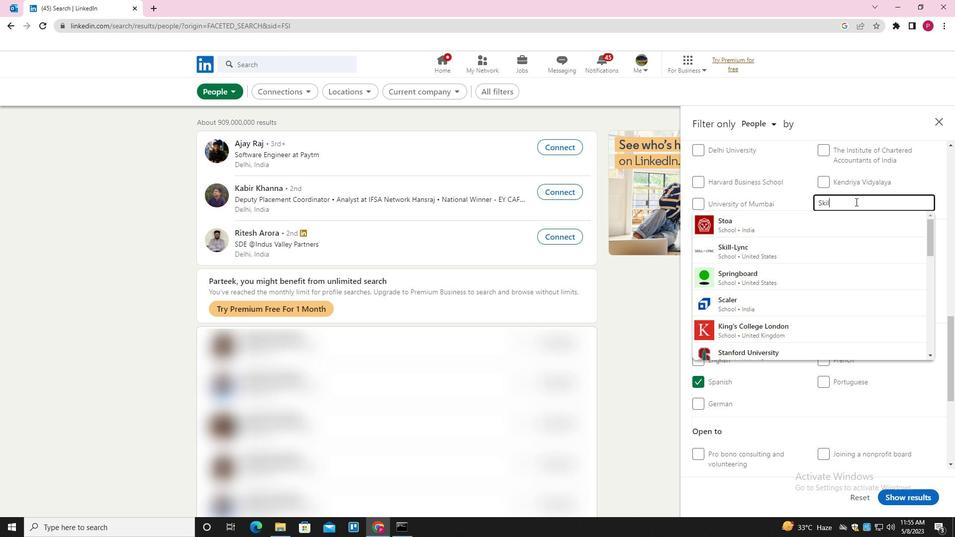 
Action: Mouse moved to (855, 201)
Screenshot: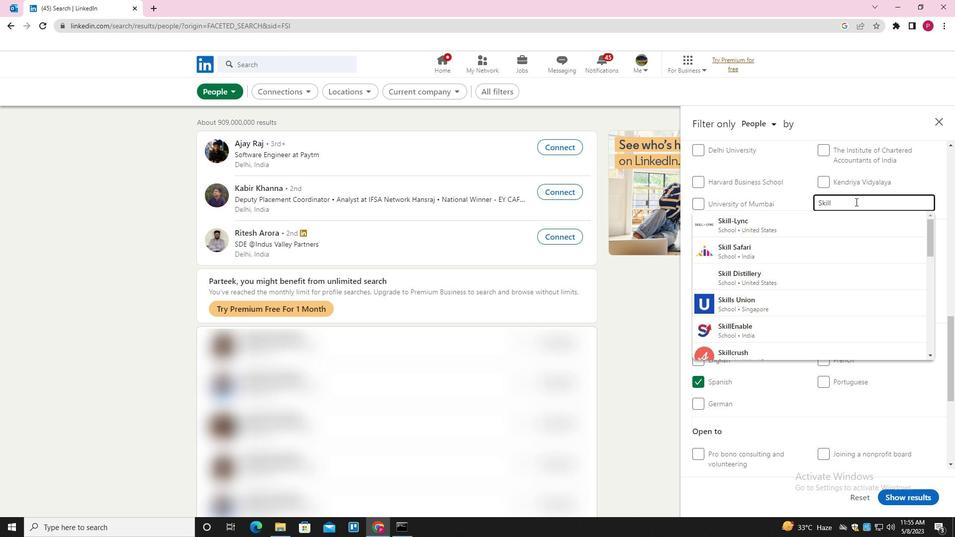 
Action: Key pressed <Key.down><Key.enter>
Screenshot: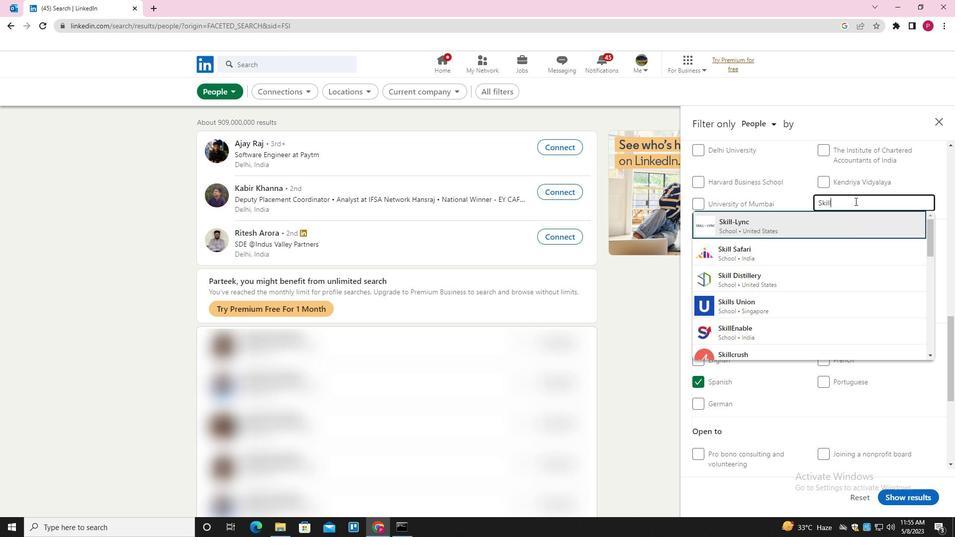 
Action: Mouse moved to (849, 324)
Screenshot: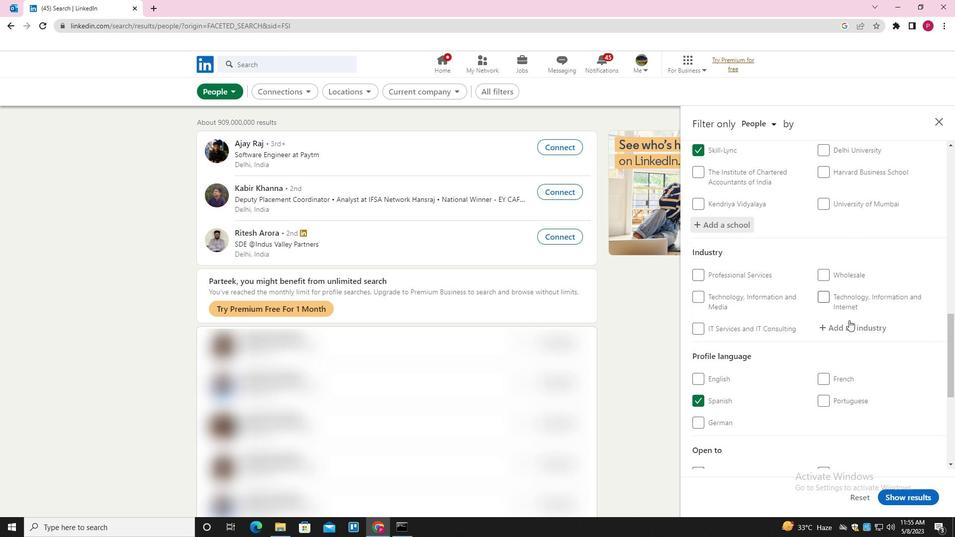 
Action: Mouse pressed left at (849, 324)
Screenshot: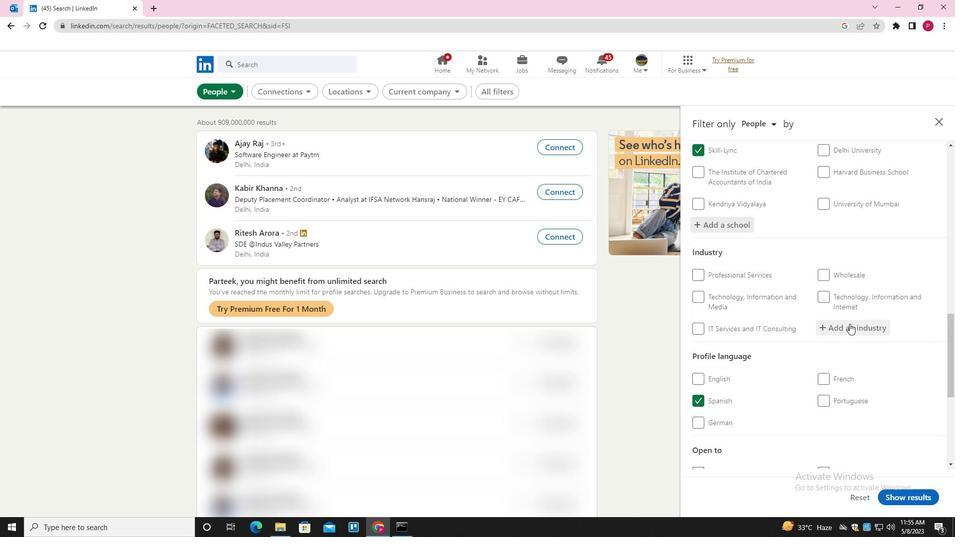 
Action: Key pressed <Key.shift><Key.shift><Key.shift><Key.shift><Key.shift><Key.shift><Key.shift>RETAIL<Key.space><Key.shift>BUILDING<Key.space><Key.shift>MATERIALS<Key.space>AND<Key.space><Key.shift><Key.shift><Key.shift><Key.shift><Key.shift><Key.shift><Key.shift><Key.shift><Key.shift><Key.shift><Key.shift>GARDERN<Key.backspace><Key.backspace>N<Key.space><Key.shift><Key.shift><Key.shift><Key.shift>EQUIPMENT<Key.down><Key.enter>
Screenshot: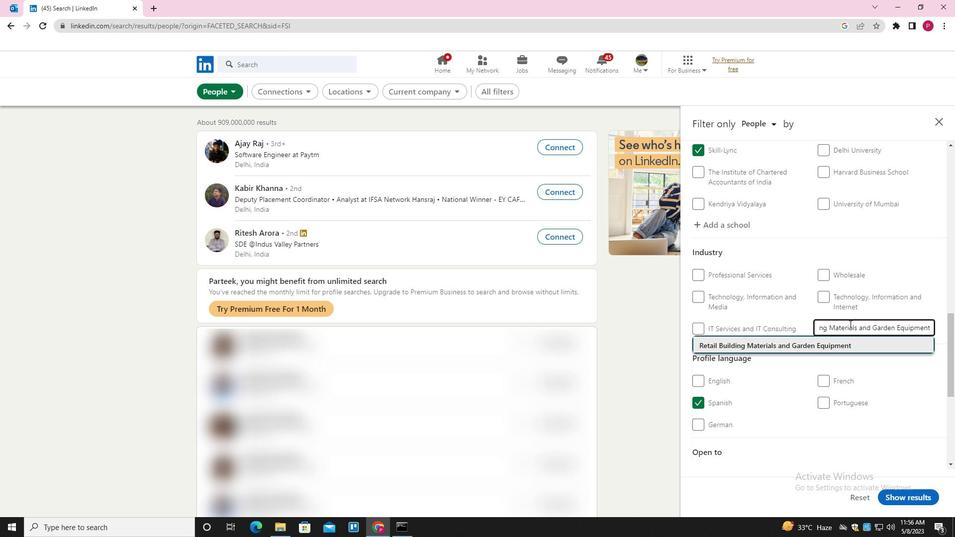 
Action: Mouse moved to (867, 358)
Screenshot: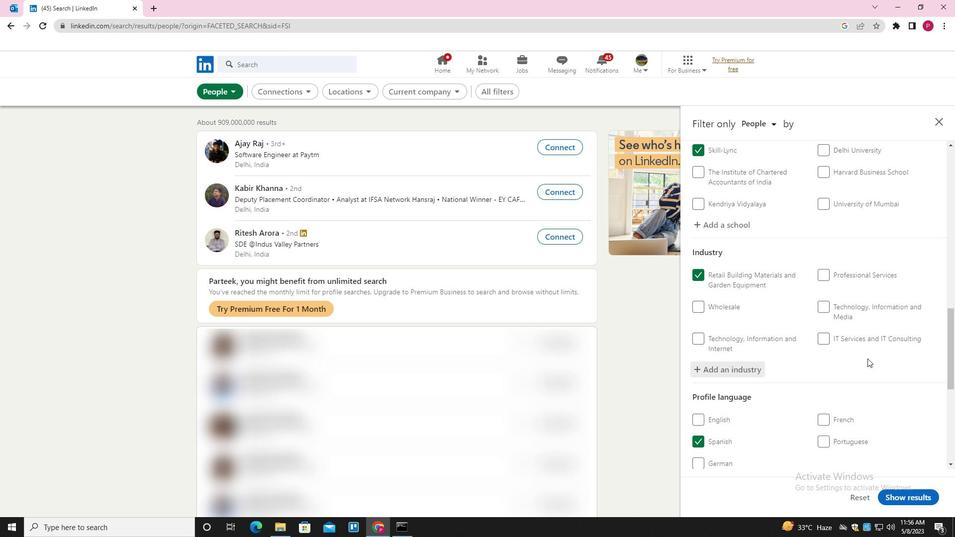 
Action: Mouse scrolled (867, 358) with delta (0, 0)
Screenshot: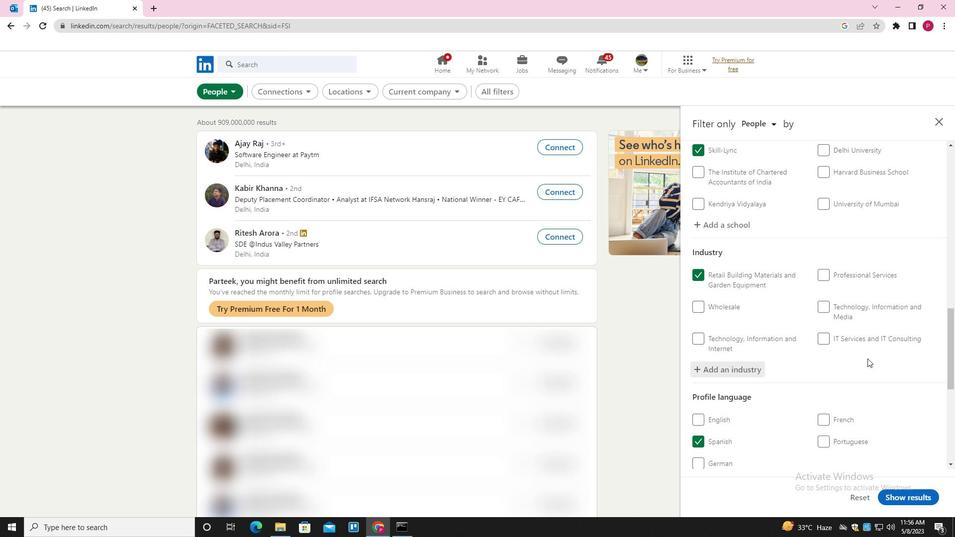 
Action: Mouse moved to (866, 361)
Screenshot: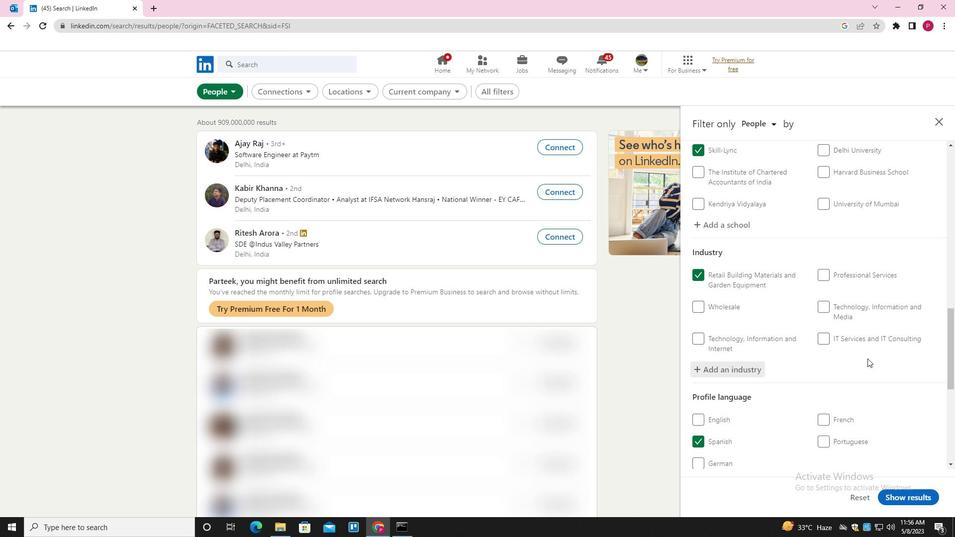 
Action: Mouse scrolled (866, 361) with delta (0, 0)
Screenshot: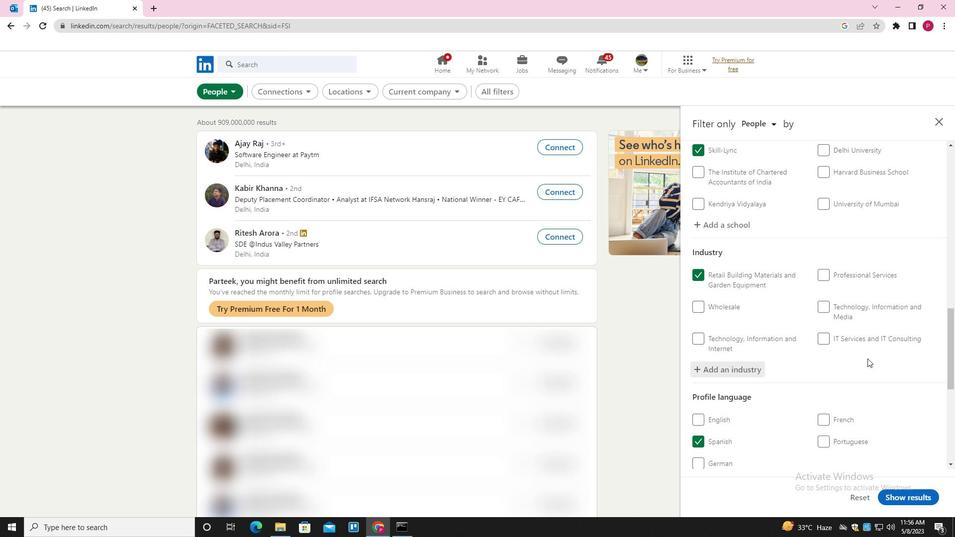 
Action: Mouse moved to (865, 362)
Screenshot: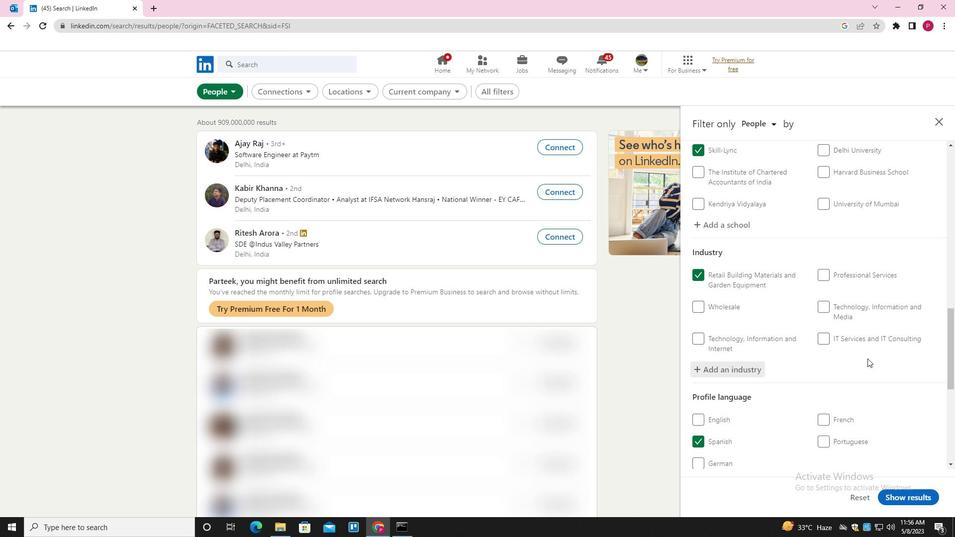 
Action: Mouse scrolled (865, 362) with delta (0, 0)
Screenshot: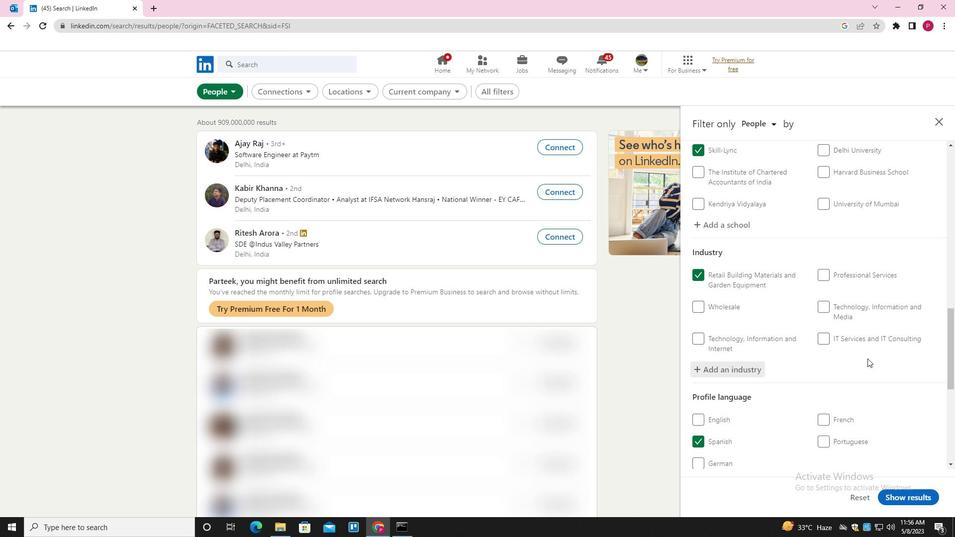 
Action: Mouse moved to (864, 364)
Screenshot: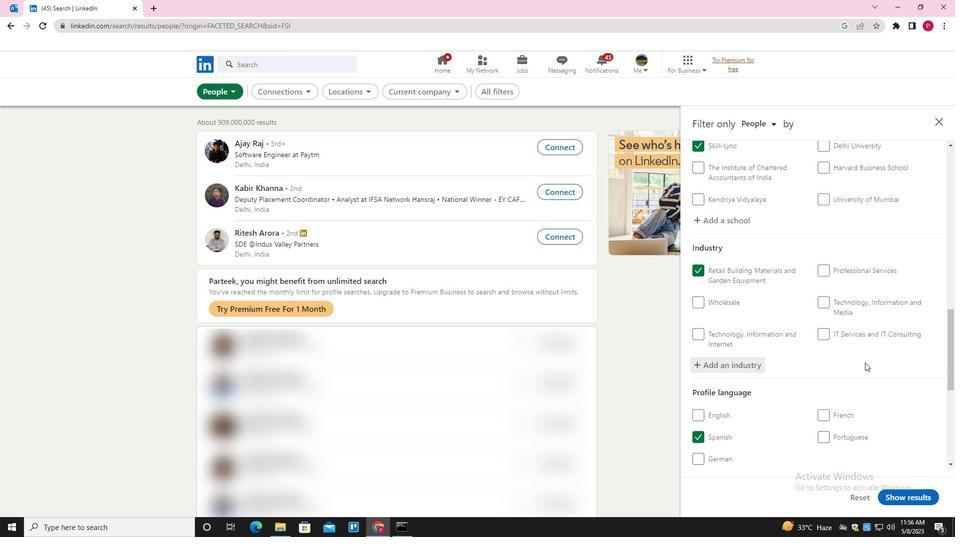 
Action: Mouse scrolled (864, 363) with delta (0, 0)
Screenshot: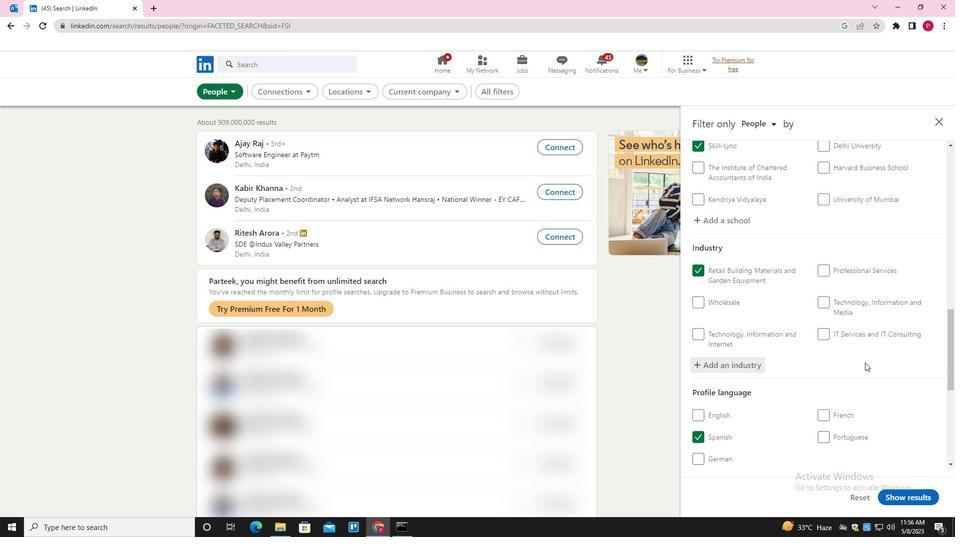 
Action: Mouse moved to (863, 368)
Screenshot: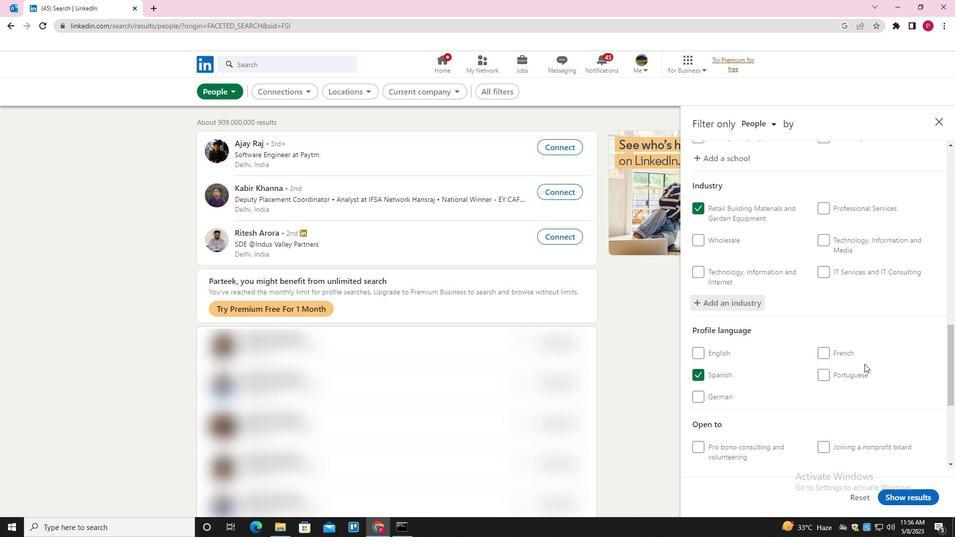 
Action: Mouse scrolled (863, 367) with delta (0, 0)
Screenshot: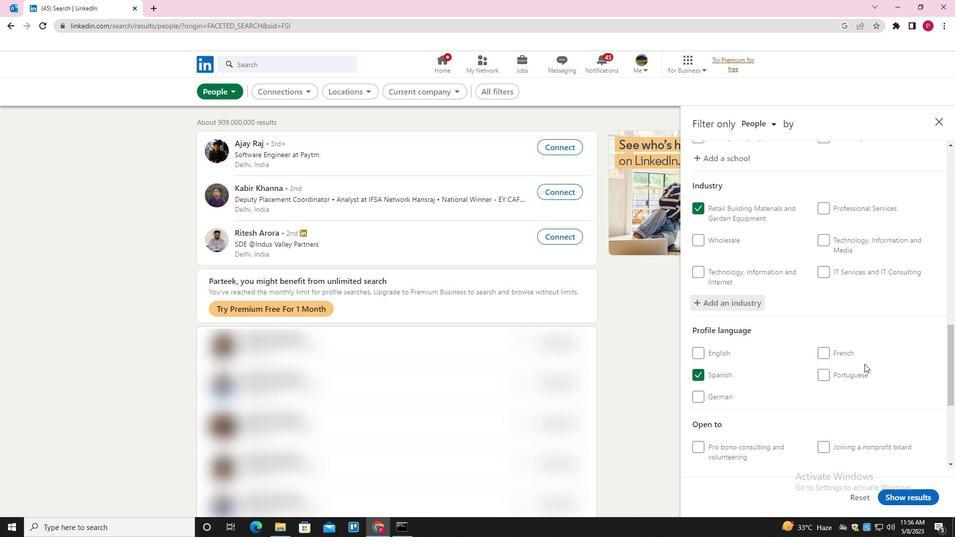 
Action: Mouse moved to (860, 364)
Screenshot: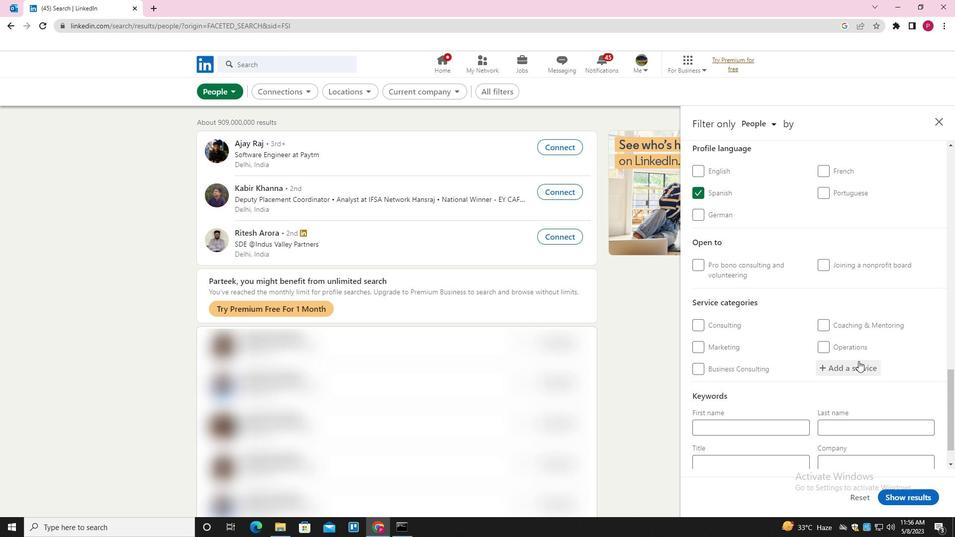 
Action: Mouse pressed left at (860, 364)
Screenshot: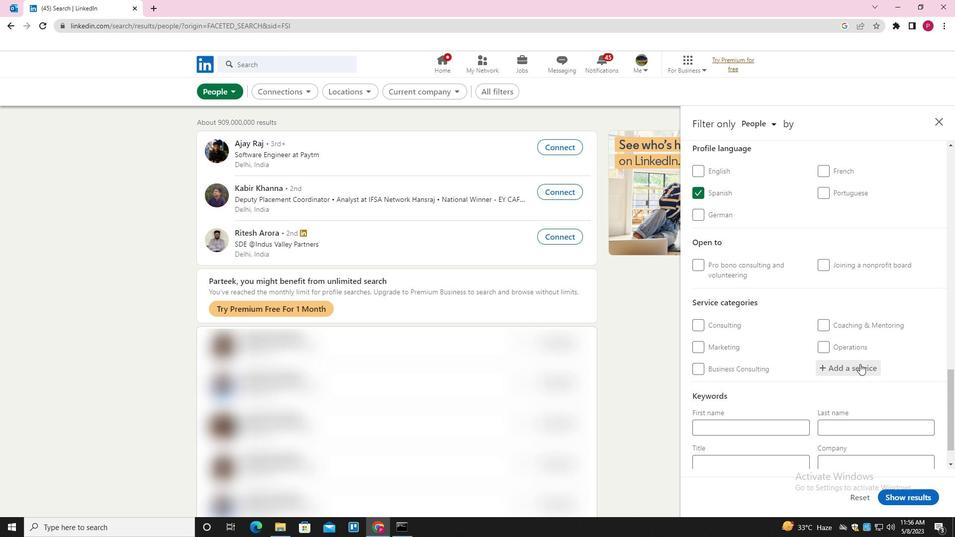 
Action: Mouse moved to (860, 365)
Screenshot: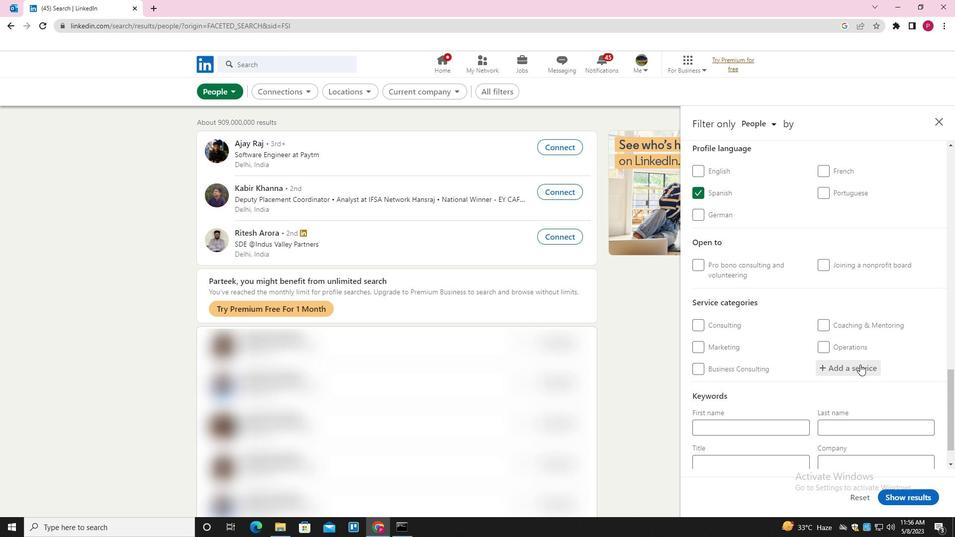 
Action: Key pressed <Key.shift>MANAGEMENT<Key.space><Key.shift>CONUSLTING<Key.backspace><Key.backspace><Key.backspace><Key.backspace><Key.backspace><Key.backspace><Key.backspace><Key.backspace><Key.backspace><Key.backspace><Key.down><Key.down><Key.down><Key.down><Key.enter>
Screenshot: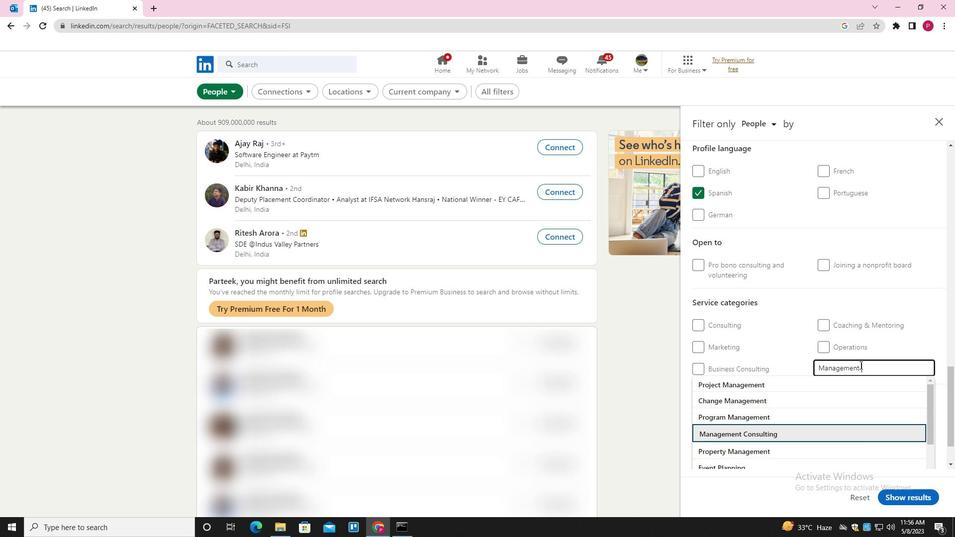 
Action: Mouse scrolled (860, 364) with delta (0, 0)
Screenshot: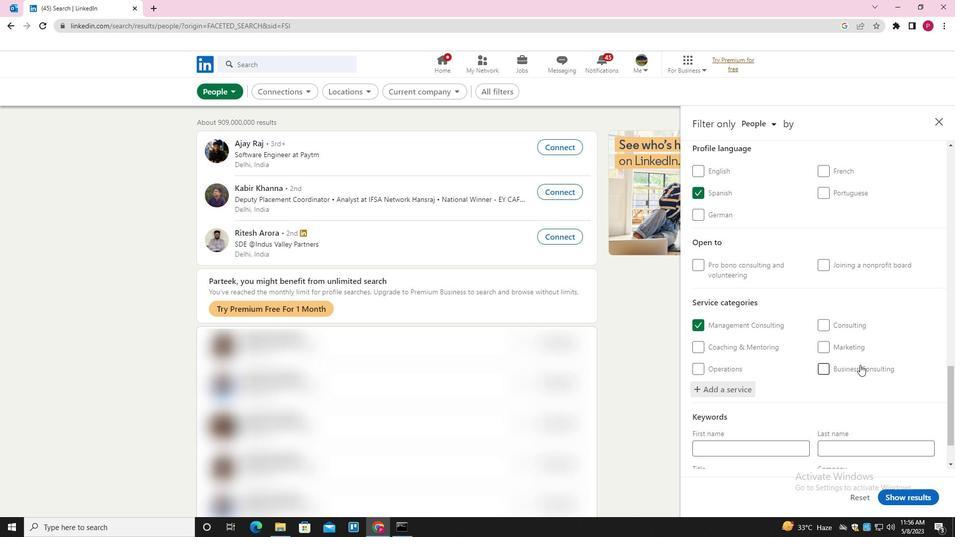 
Action: Mouse scrolled (860, 364) with delta (0, 0)
Screenshot: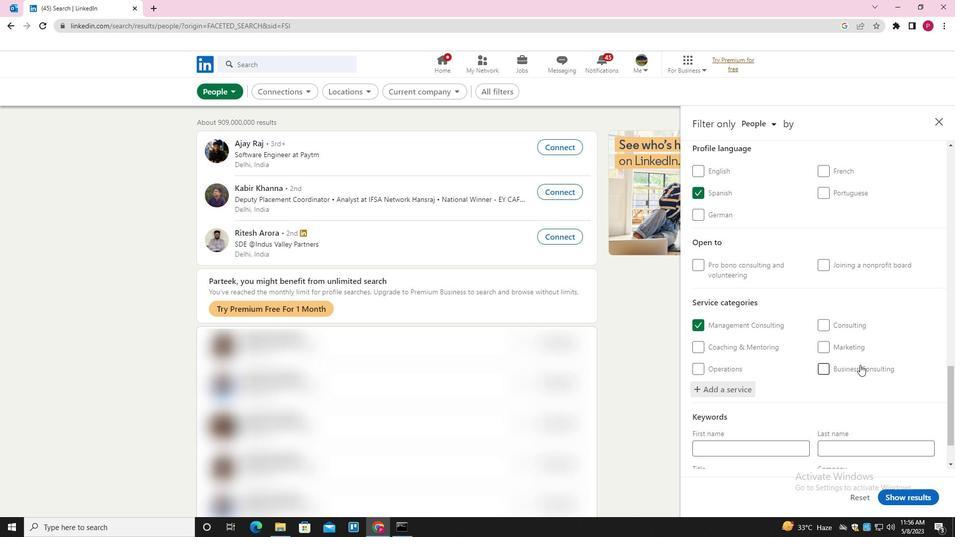 
Action: Mouse moved to (735, 422)
Screenshot: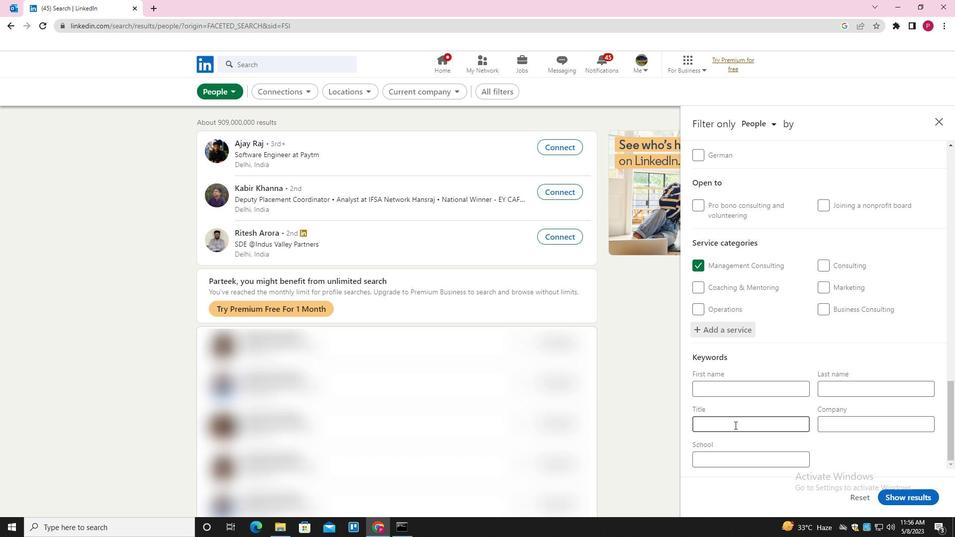 
Action: Mouse pressed left at (735, 422)
Screenshot: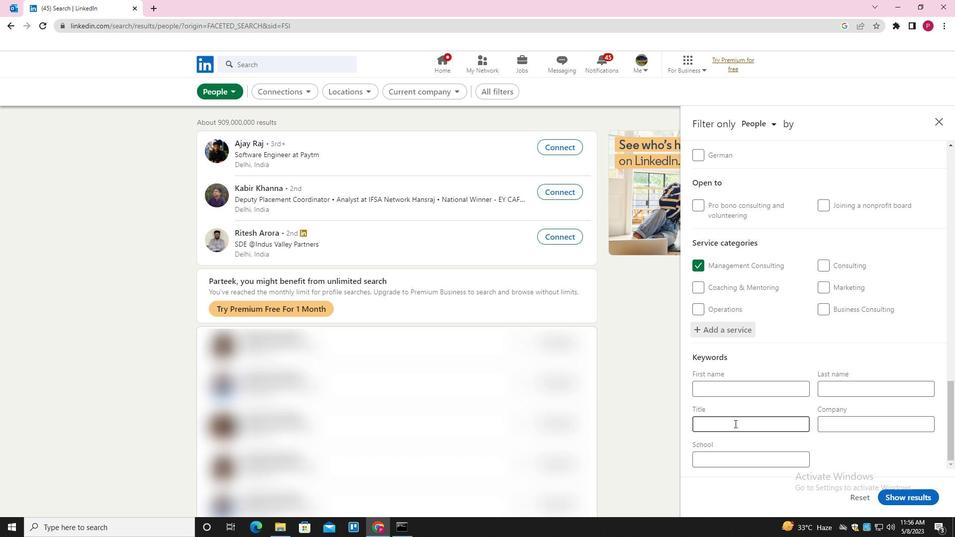 
Action: Key pressed <Key.shift>RESTAURANT<Key.space><Key.shift><Key.shift><Key.shift>MANAGER
Screenshot: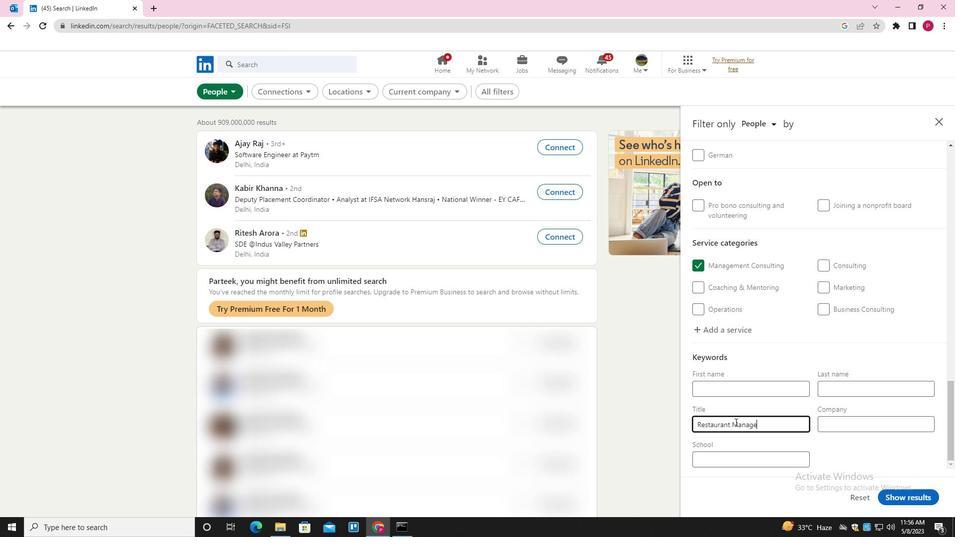 
Action: Mouse moved to (918, 492)
Screenshot: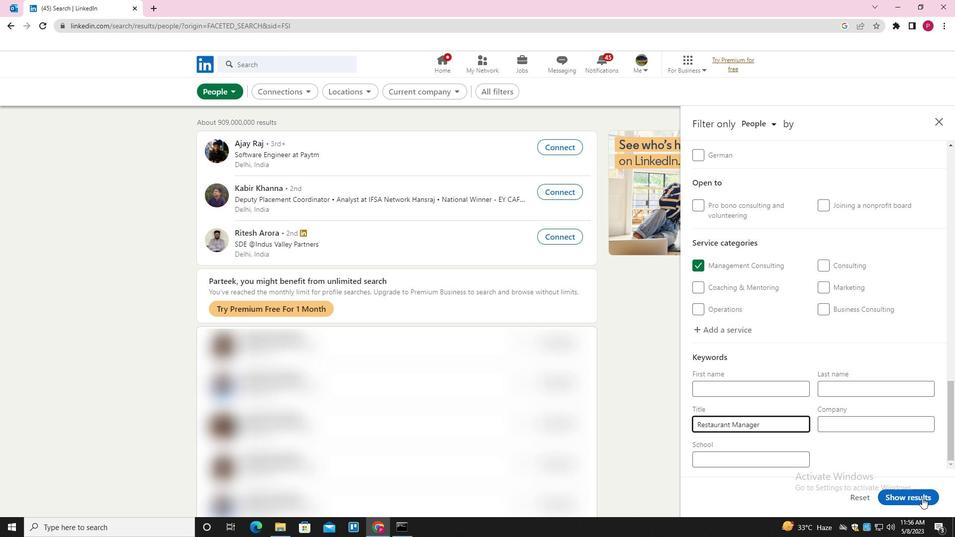 
Action: Mouse pressed left at (918, 492)
Screenshot: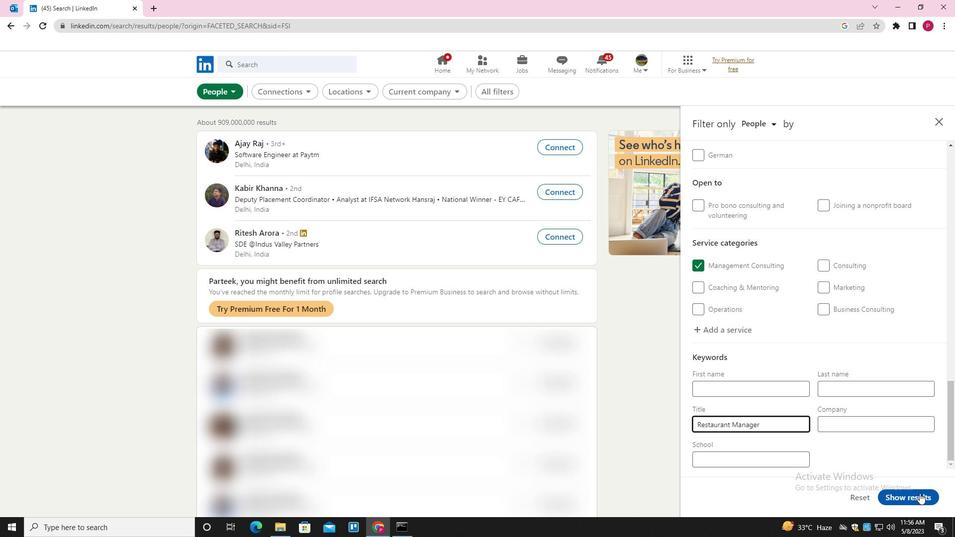 
Action: Mouse moved to (414, 227)
Screenshot: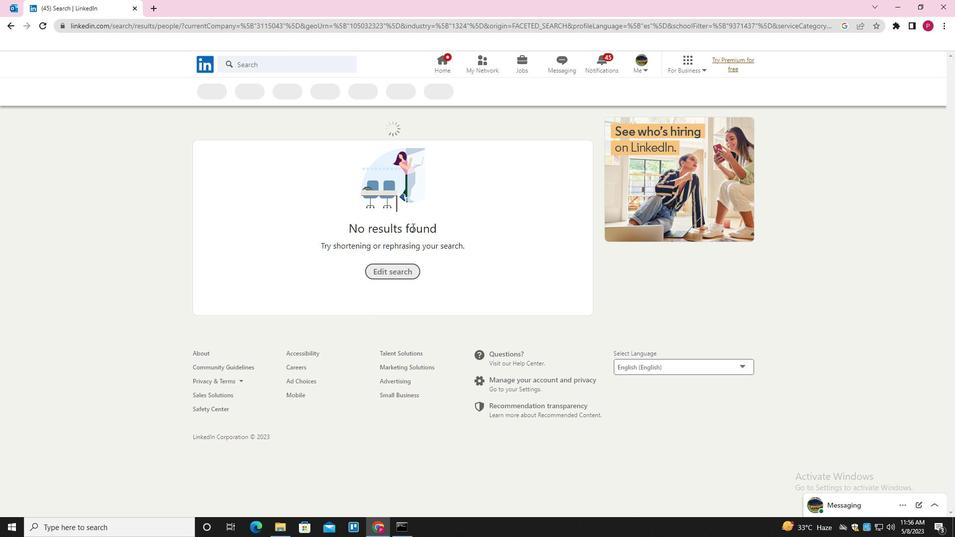 
